 Task: Create a sub task Release to Production / Go Live for the task  Implement a new cloud-based business intelligence system for a company in the project AutoEngine , assign it to team member softage.3@softage.net and update the status of the sub task to  Off Track , set the priority of the sub task to High
Action: Mouse moved to (667, 385)
Screenshot: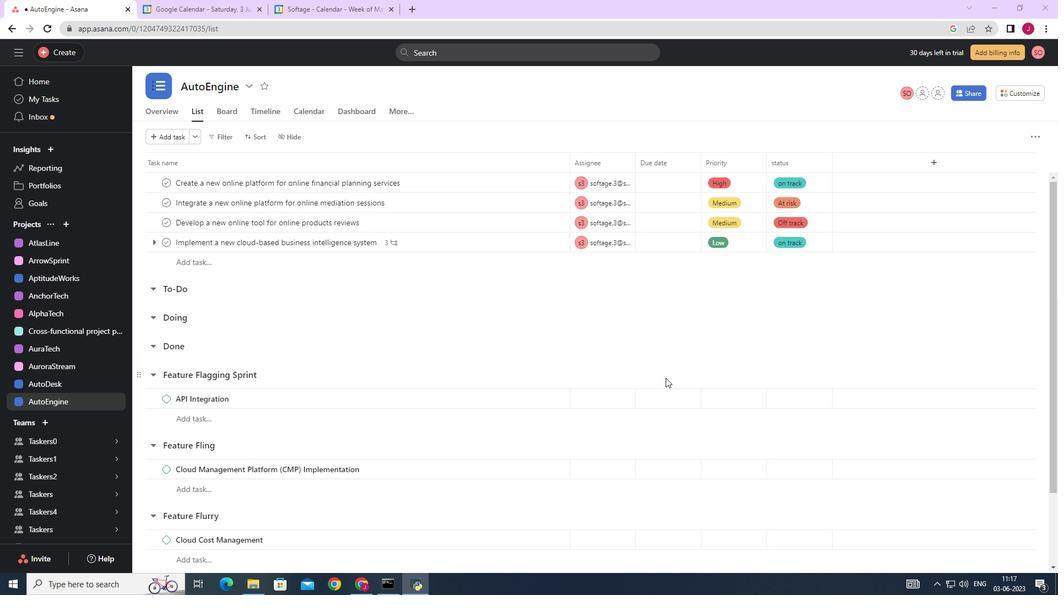 
Action: Mouse scrolled (667, 384) with delta (0, 0)
Screenshot: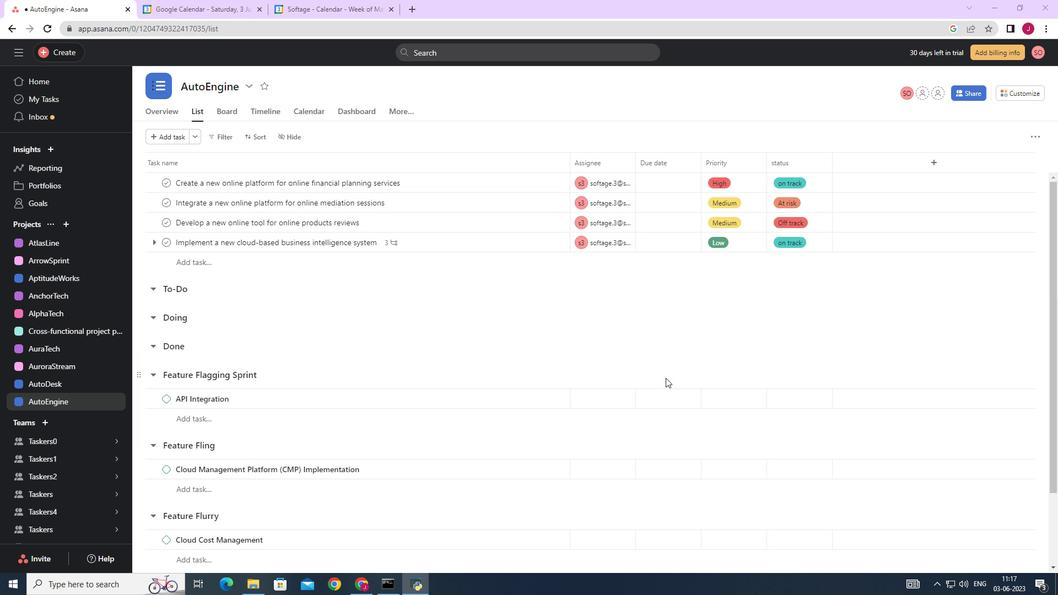 
Action: Mouse scrolled (667, 384) with delta (0, 0)
Screenshot: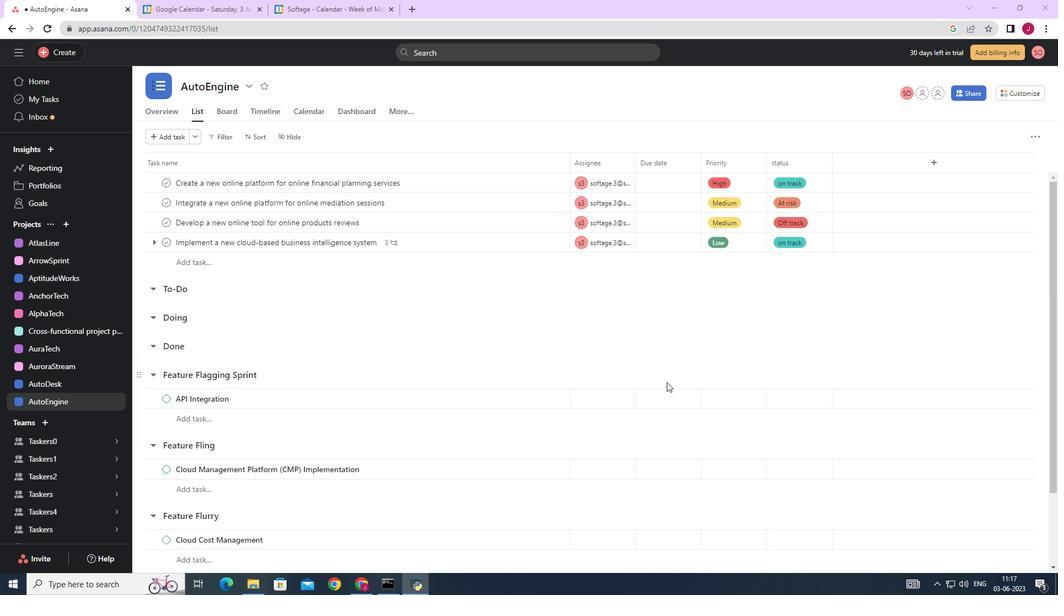 
Action: Mouse moved to (667, 385)
Screenshot: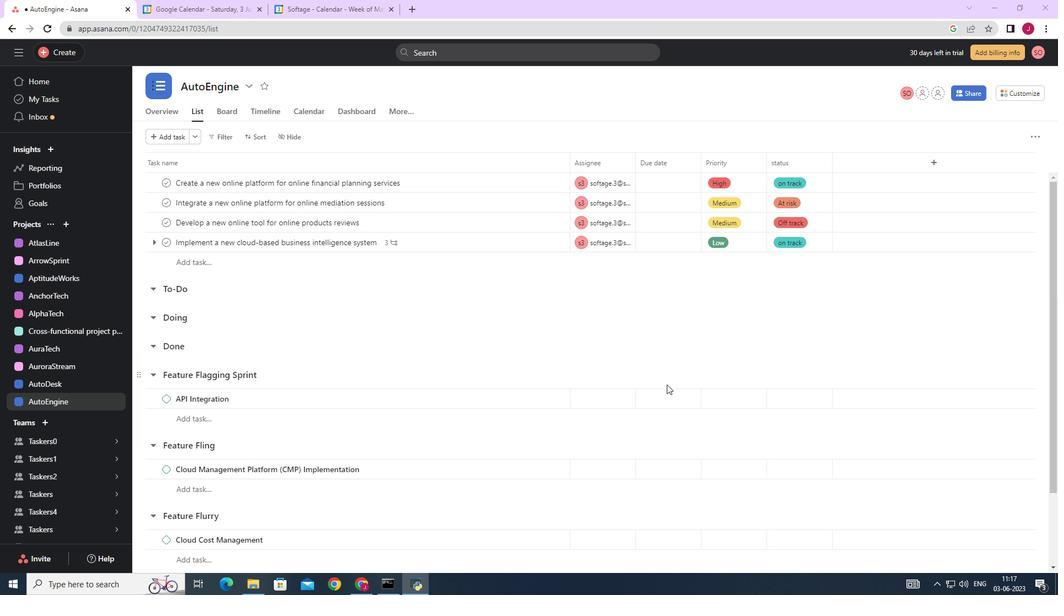 
Action: Mouse scrolled (667, 384) with delta (0, 0)
Screenshot: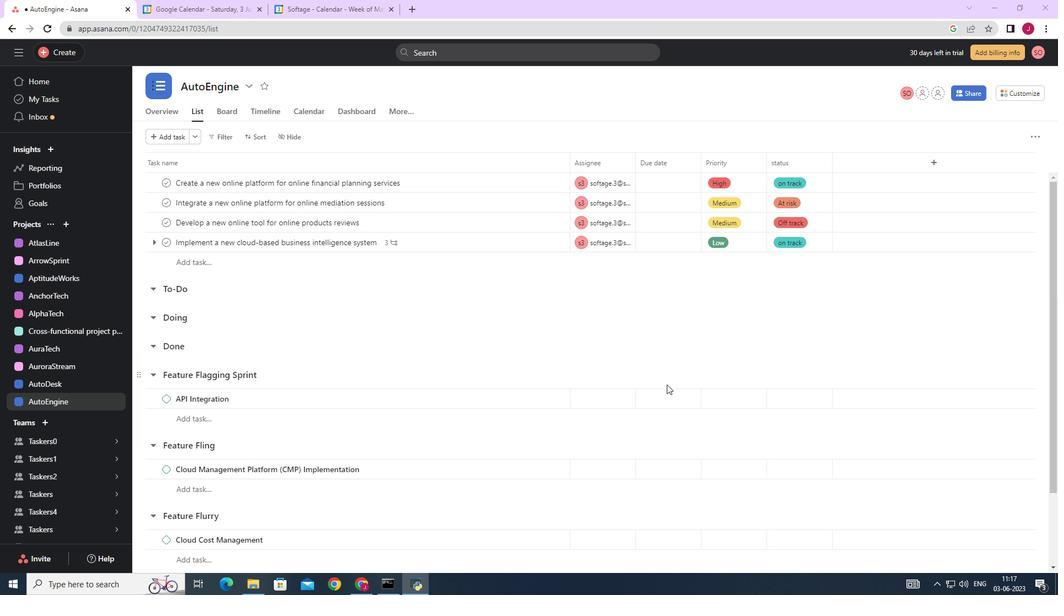 
Action: Mouse moved to (667, 386)
Screenshot: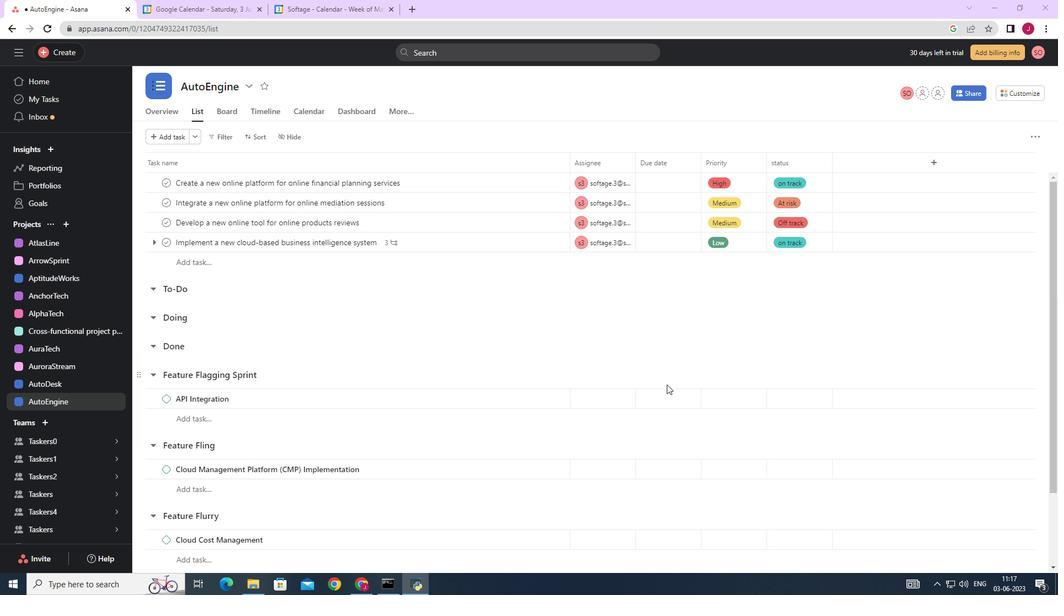
Action: Mouse scrolled (667, 384) with delta (0, 0)
Screenshot: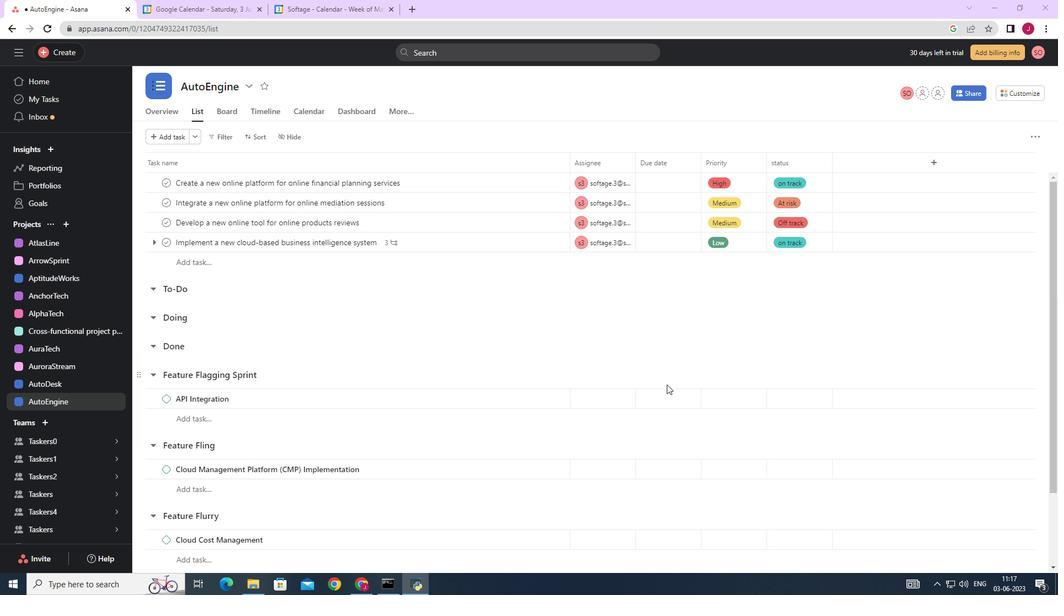 
Action: Mouse moved to (664, 388)
Screenshot: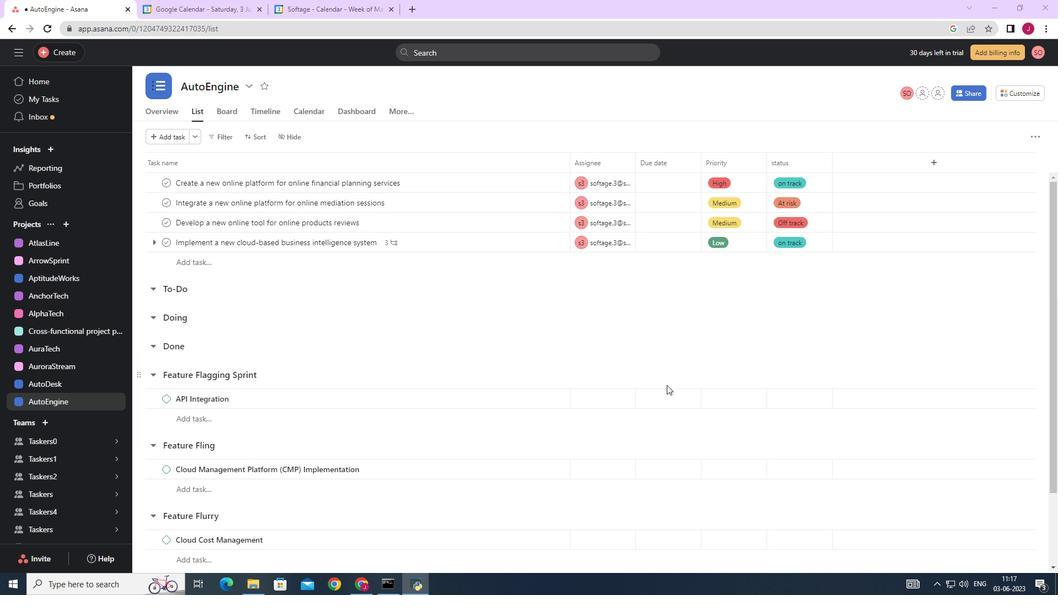 
Action: Mouse scrolled (667, 384) with delta (0, 0)
Screenshot: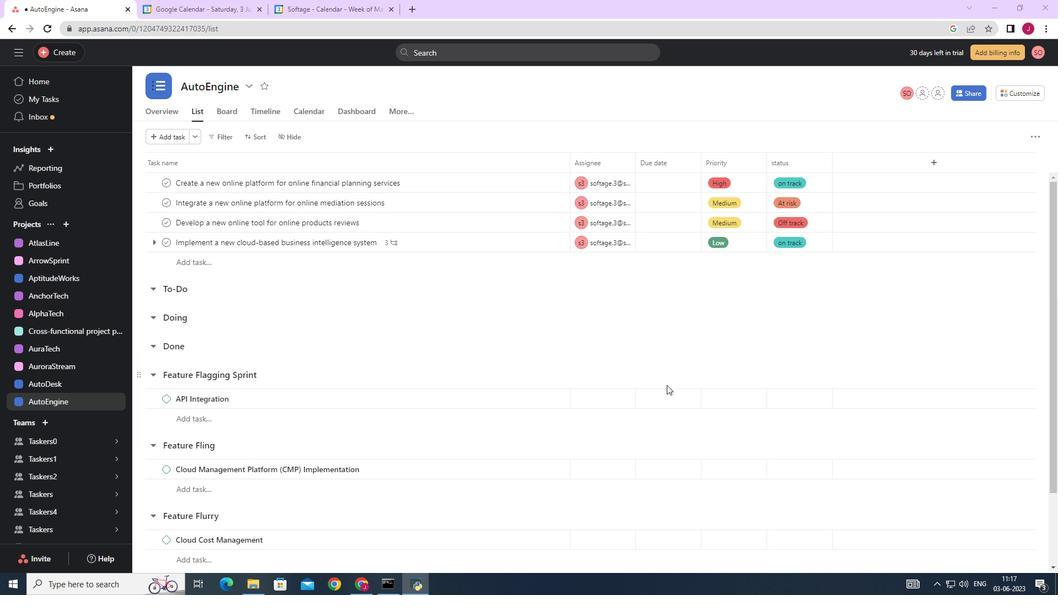 
Action: Mouse moved to (662, 389)
Screenshot: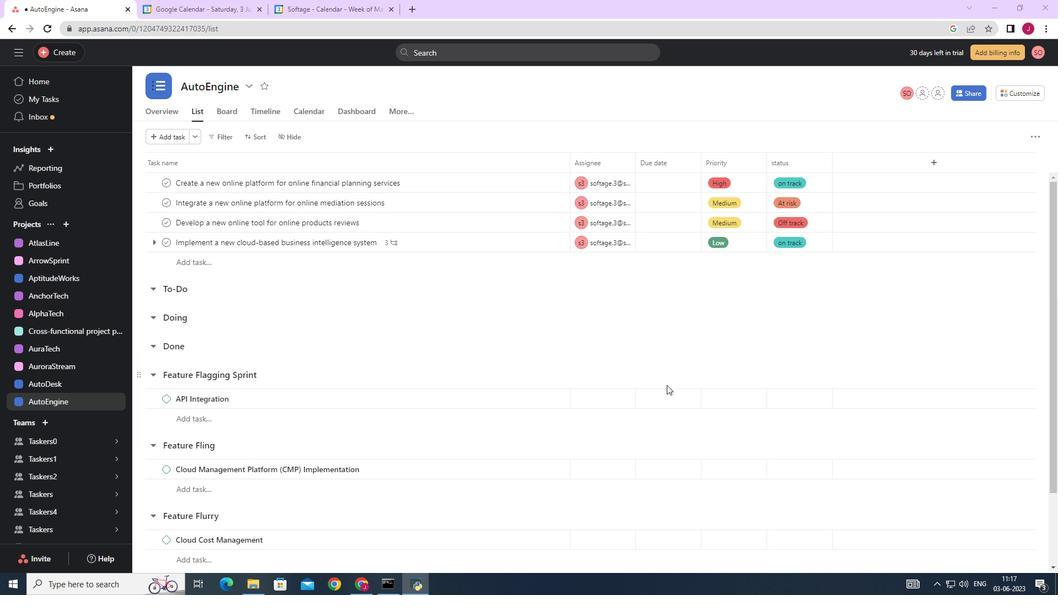 
Action: Mouse scrolled (667, 385) with delta (0, 0)
Screenshot: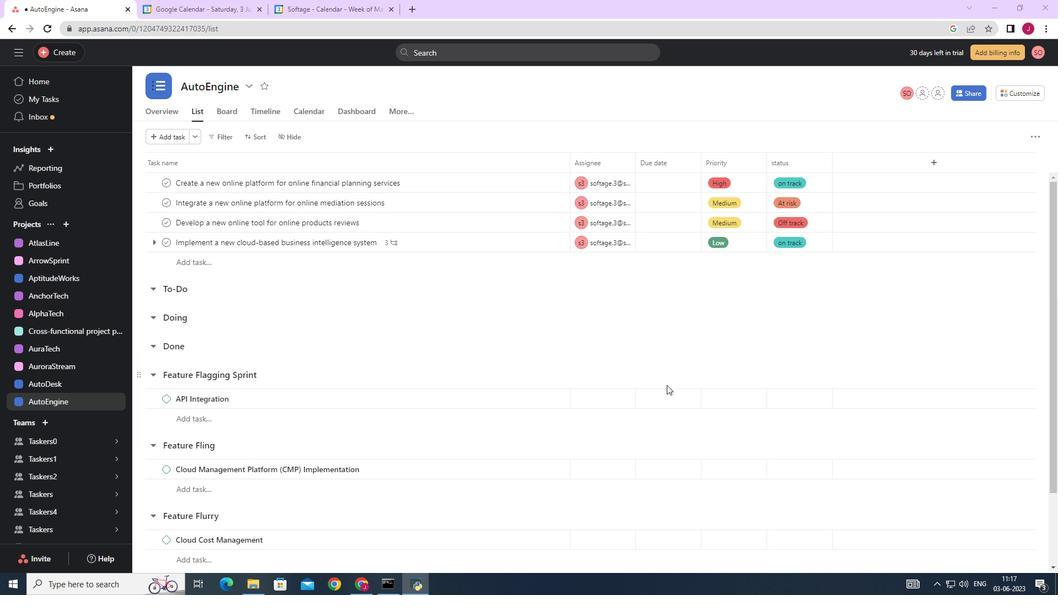 
Action: Mouse moved to (627, 403)
Screenshot: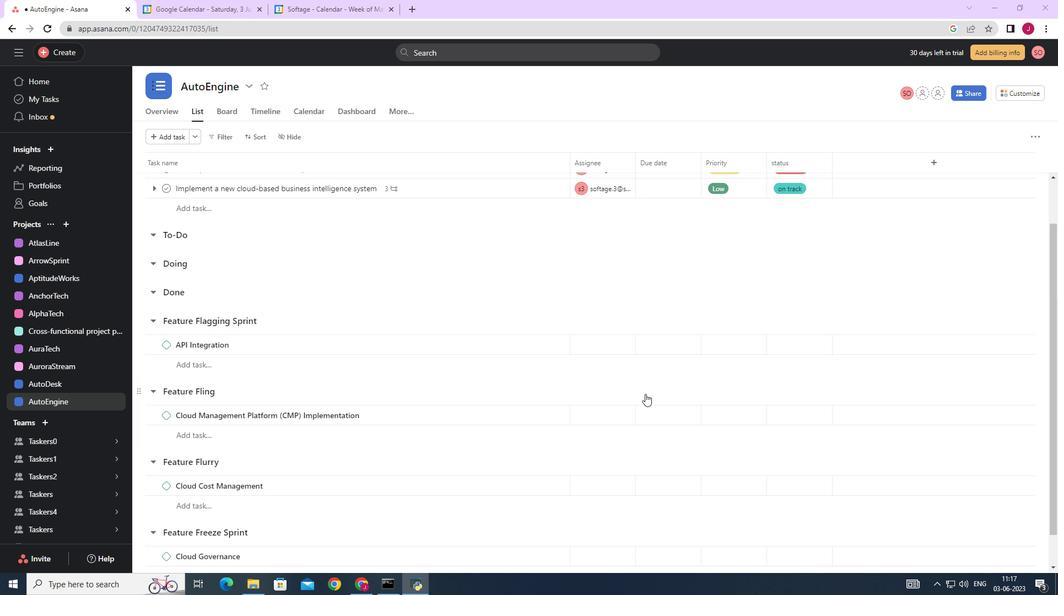 
Action: Mouse scrolled (627, 402) with delta (0, 0)
Screenshot: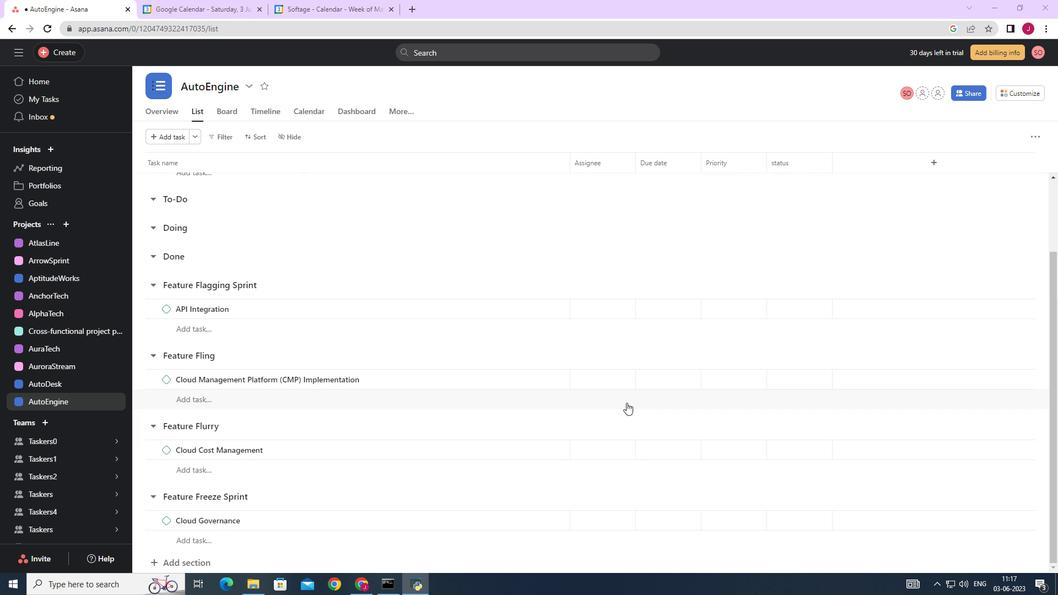 
Action: Mouse scrolled (627, 402) with delta (0, 0)
Screenshot: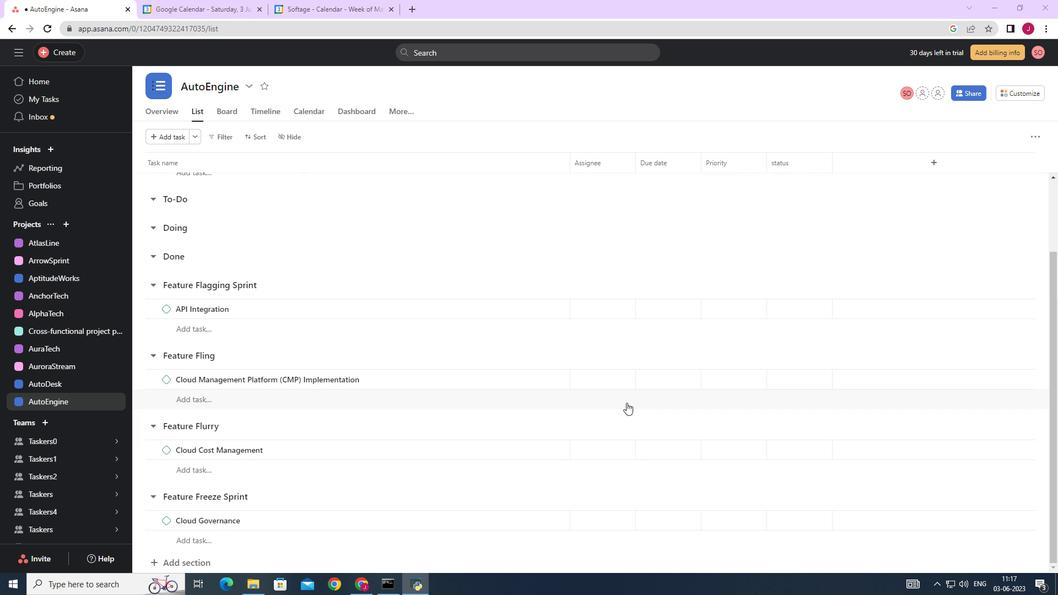 
Action: Mouse scrolled (627, 402) with delta (0, 0)
Screenshot: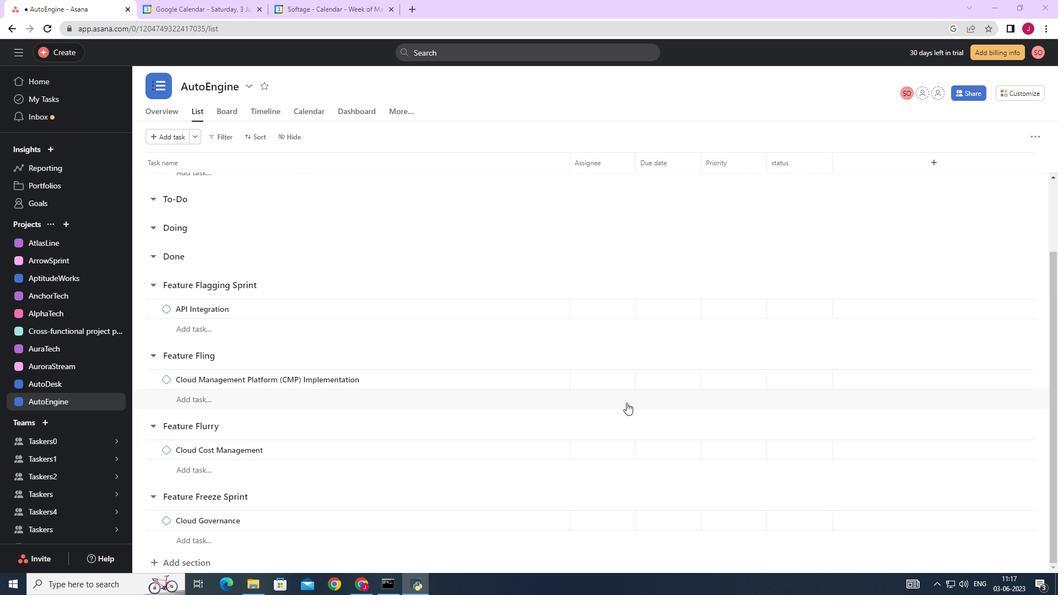 
Action: Mouse scrolled (627, 402) with delta (0, 0)
Screenshot: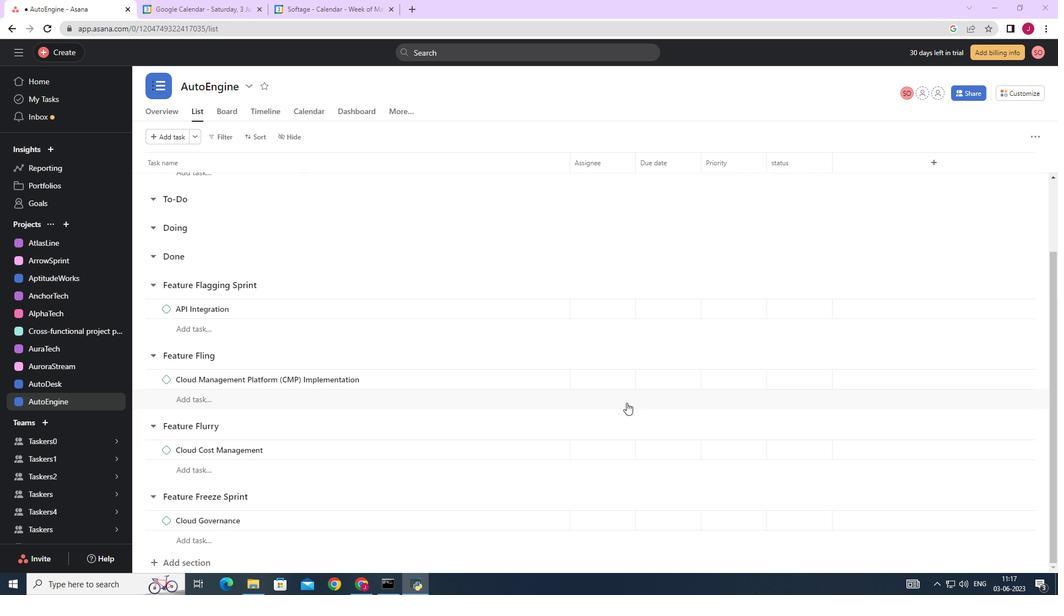 
Action: Mouse scrolled (627, 402) with delta (0, 0)
Screenshot: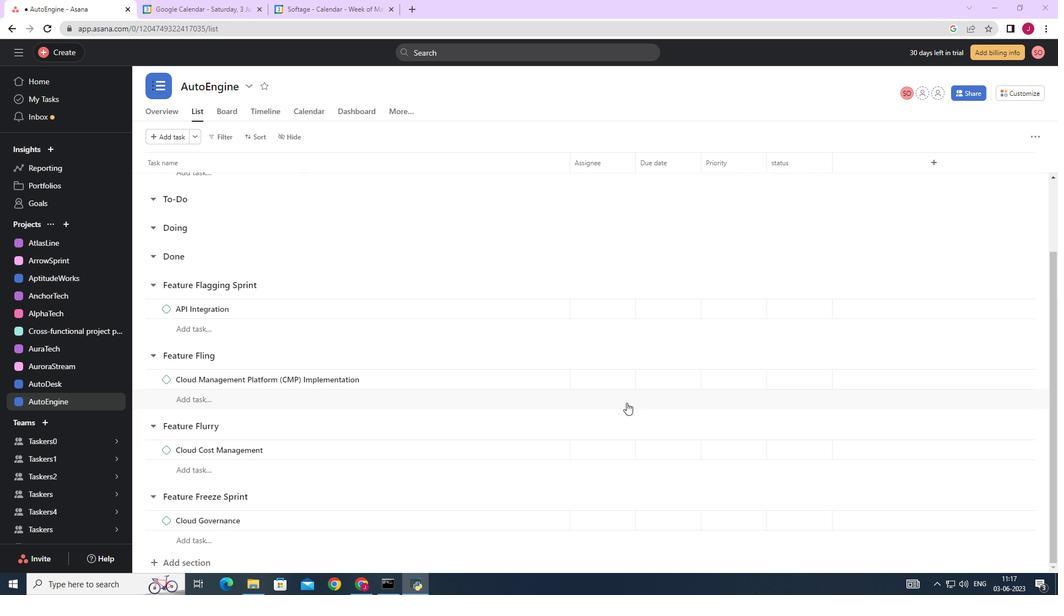 
Action: Mouse moved to (626, 403)
Screenshot: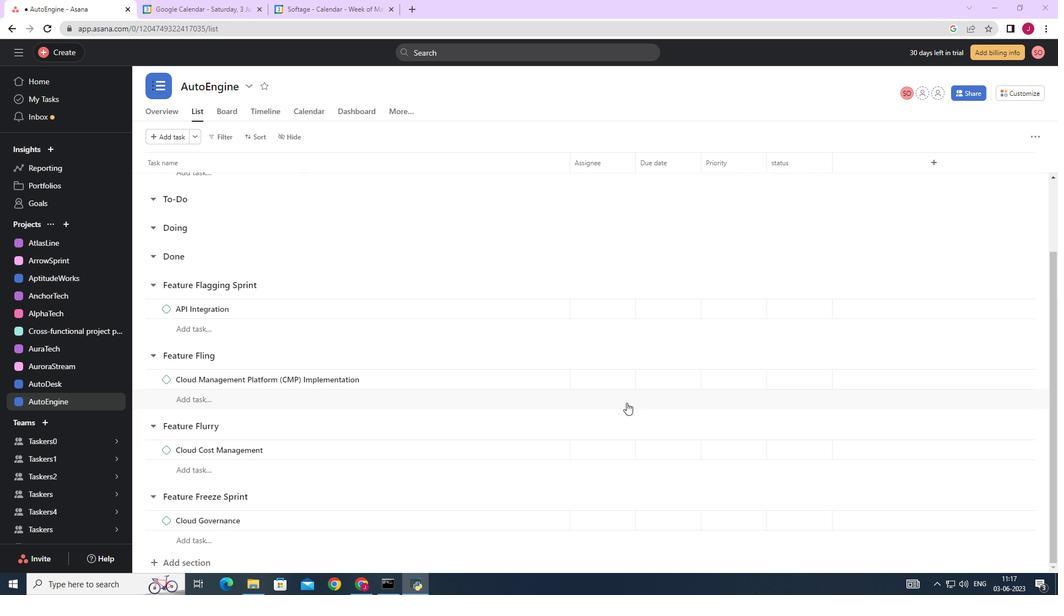 
Action: Mouse scrolled (626, 402) with delta (0, 0)
Screenshot: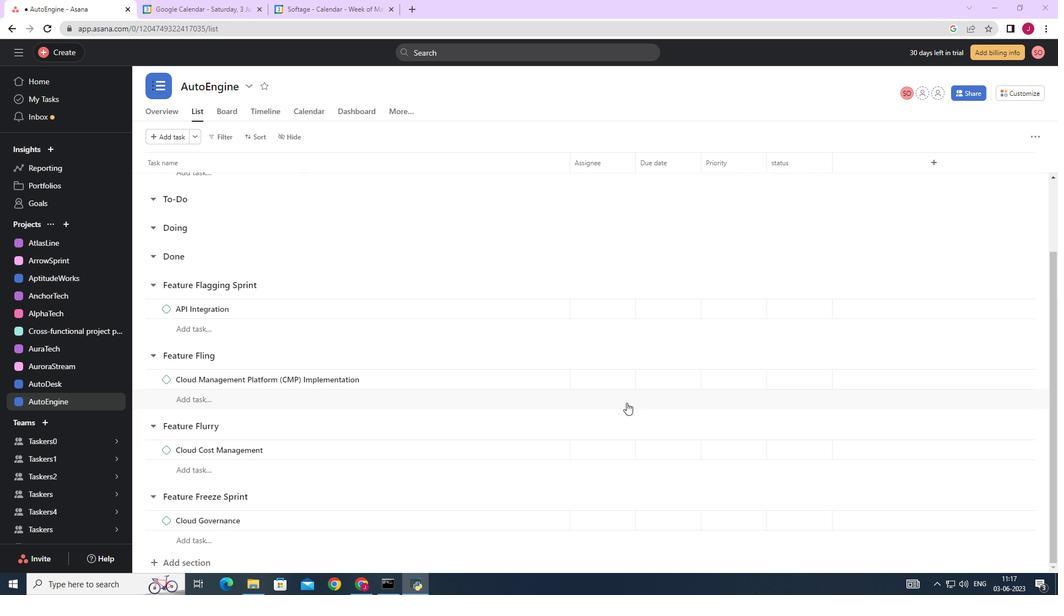 
Action: Mouse moved to (577, 430)
Screenshot: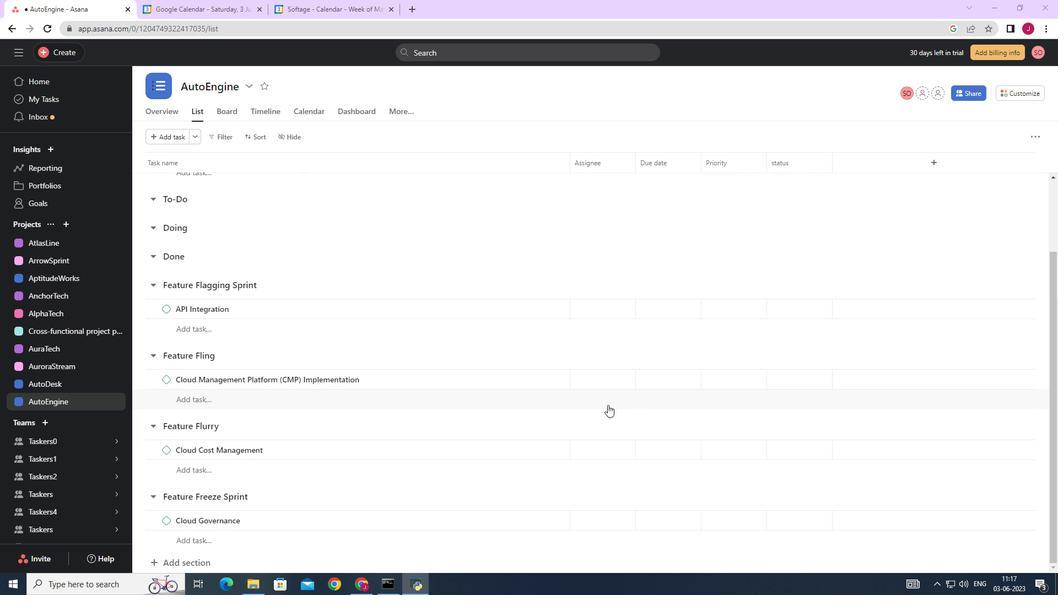 
Action: Mouse scrolled (577, 430) with delta (0, 0)
Screenshot: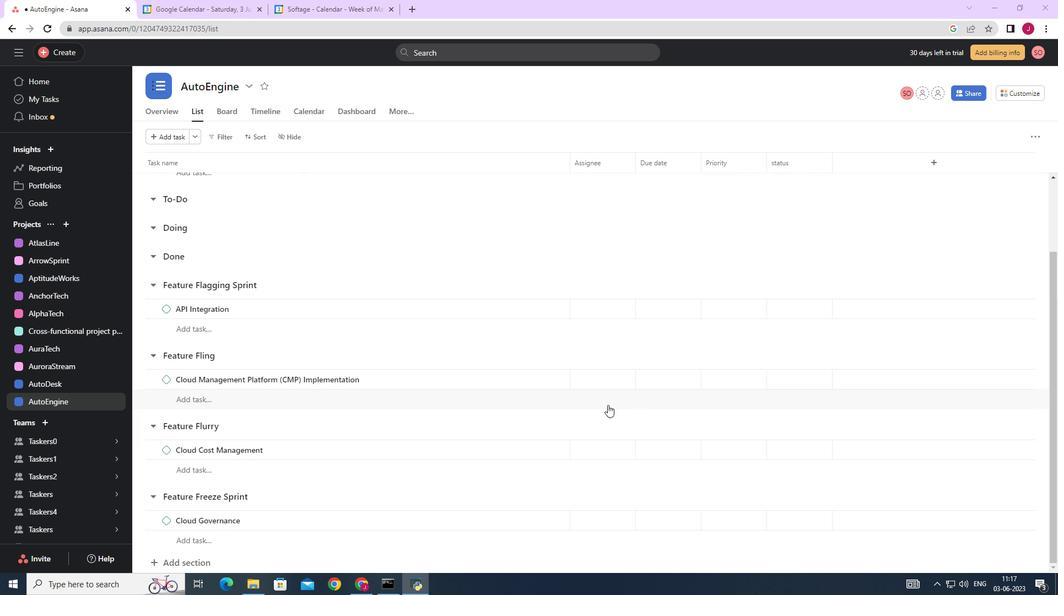 
Action: Mouse scrolled (577, 430) with delta (0, 0)
Screenshot: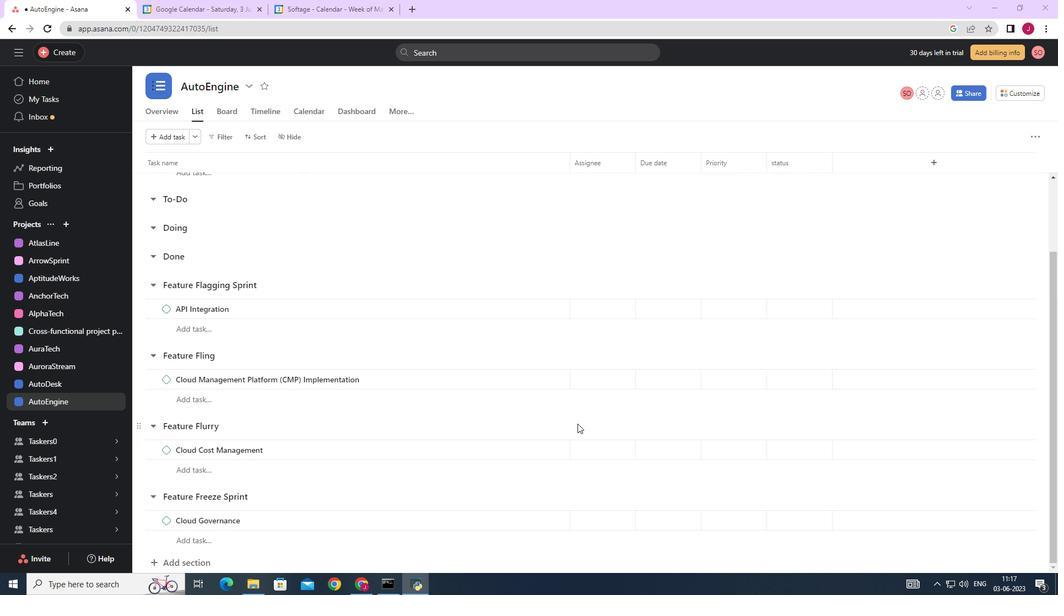 
Action: Mouse scrolled (577, 430) with delta (0, 0)
Screenshot: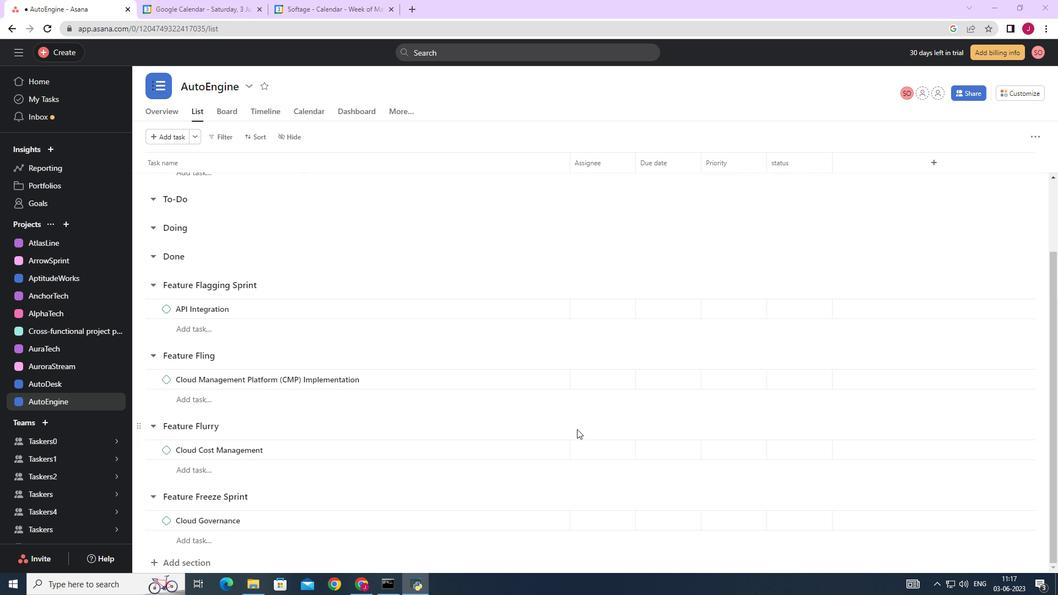 
Action: Mouse scrolled (577, 430) with delta (0, 0)
Screenshot: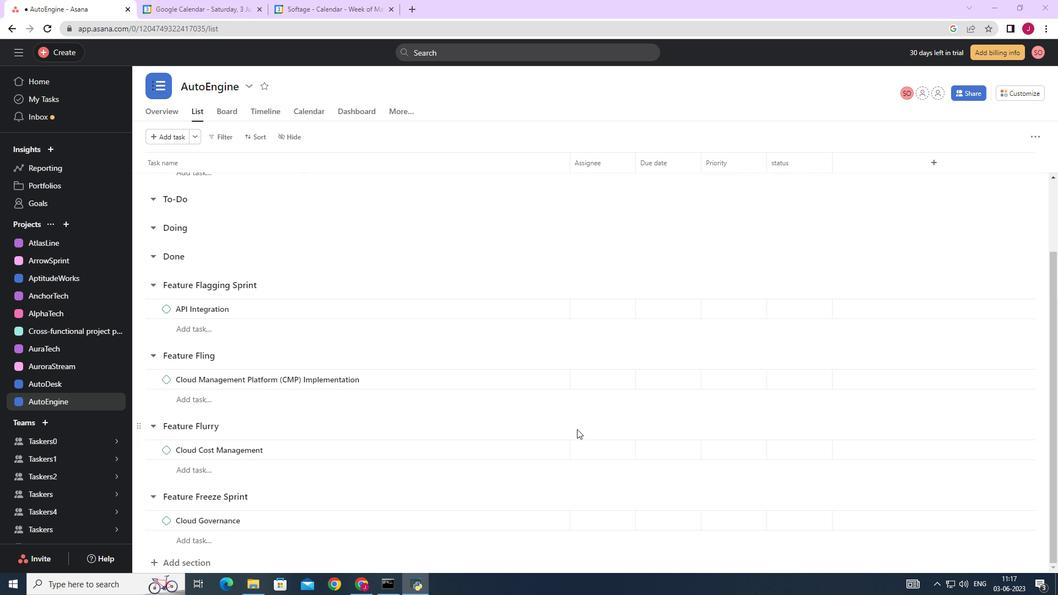 
Action: Mouse moved to (583, 402)
Screenshot: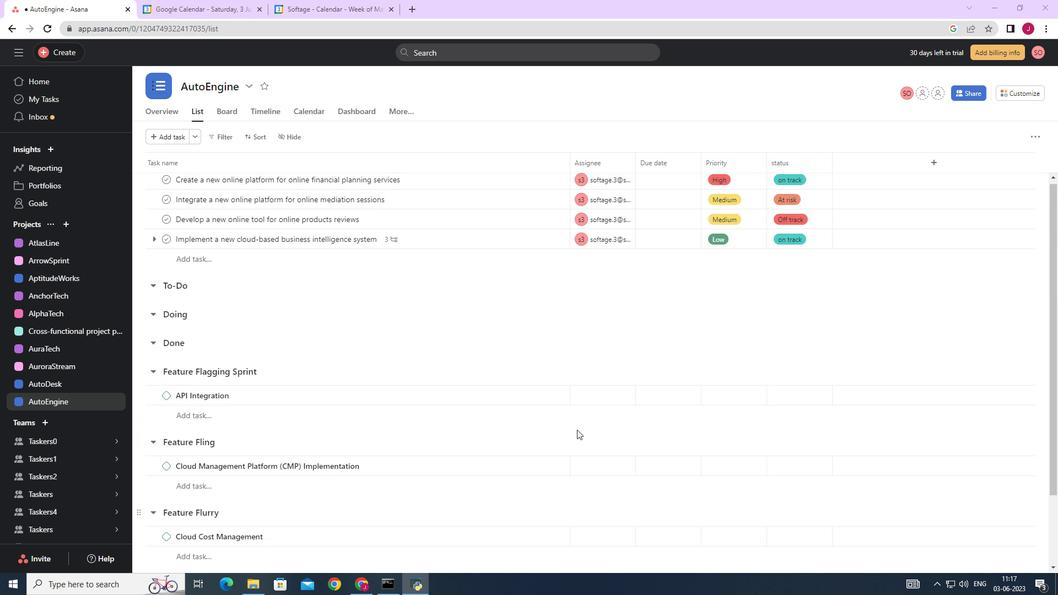 
Action: Mouse scrolled (583, 401) with delta (0, 0)
Screenshot: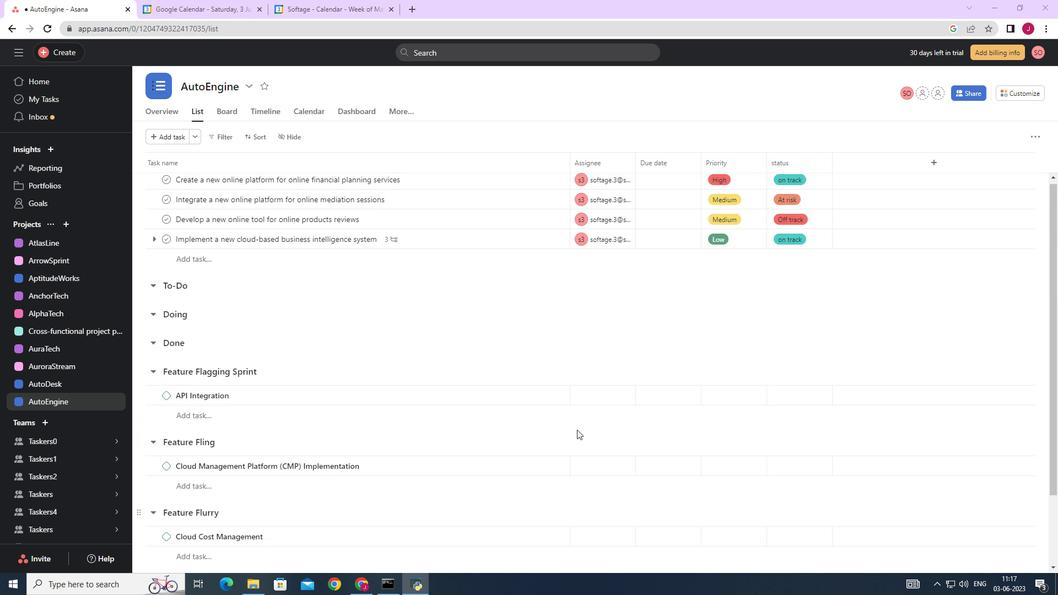 
Action: Mouse scrolled (583, 401) with delta (0, 0)
Screenshot: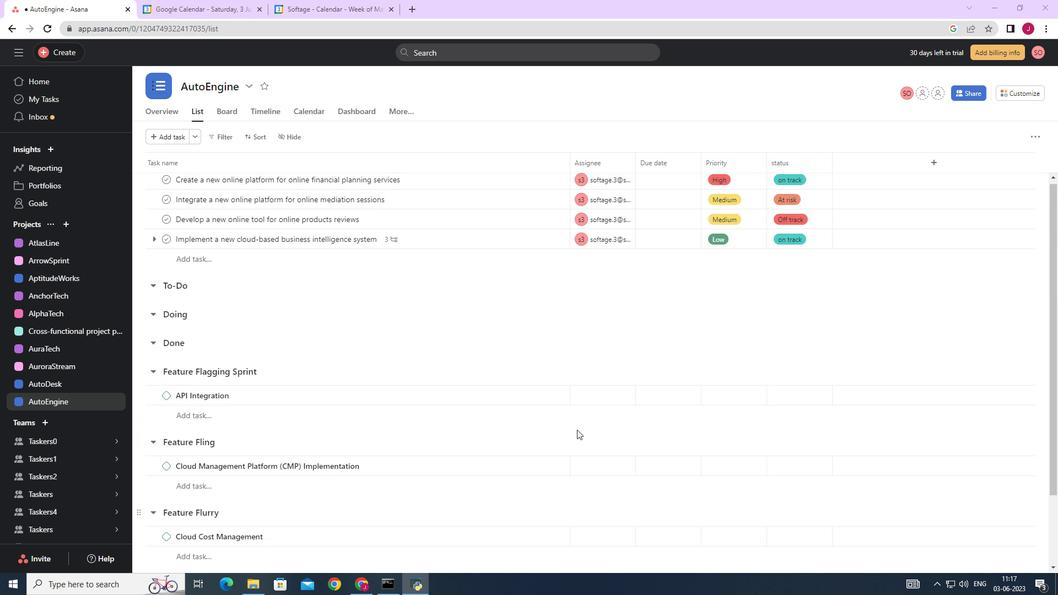 
Action: Mouse scrolled (583, 401) with delta (0, 0)
Screenshot: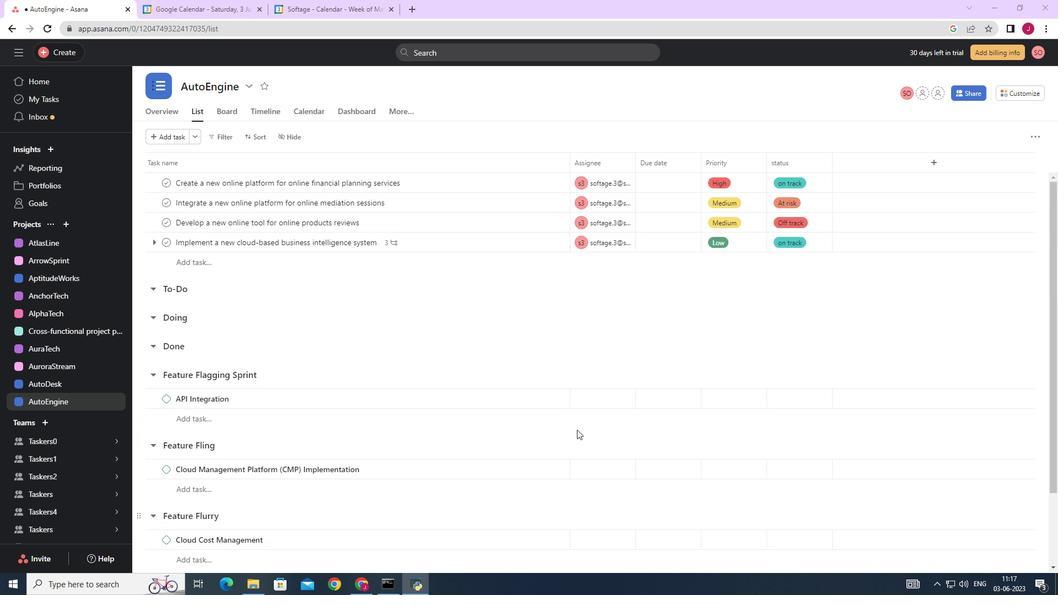 
Action: Mouse moved to (583, 401)
Screenshot: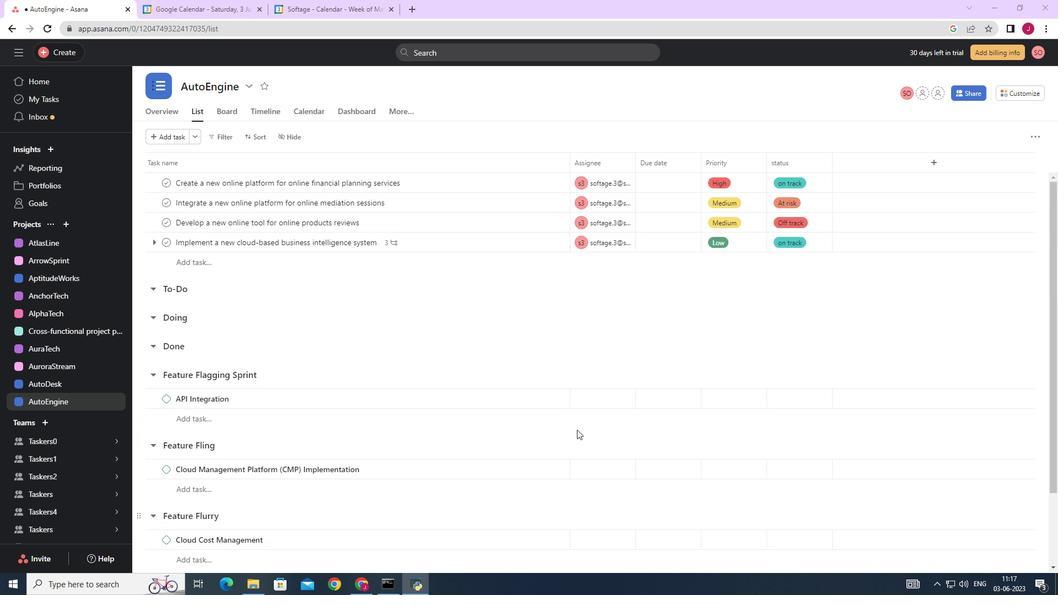 
Action: Mouse scrolled (583, 400) with delta (0, 0)
Screenshot: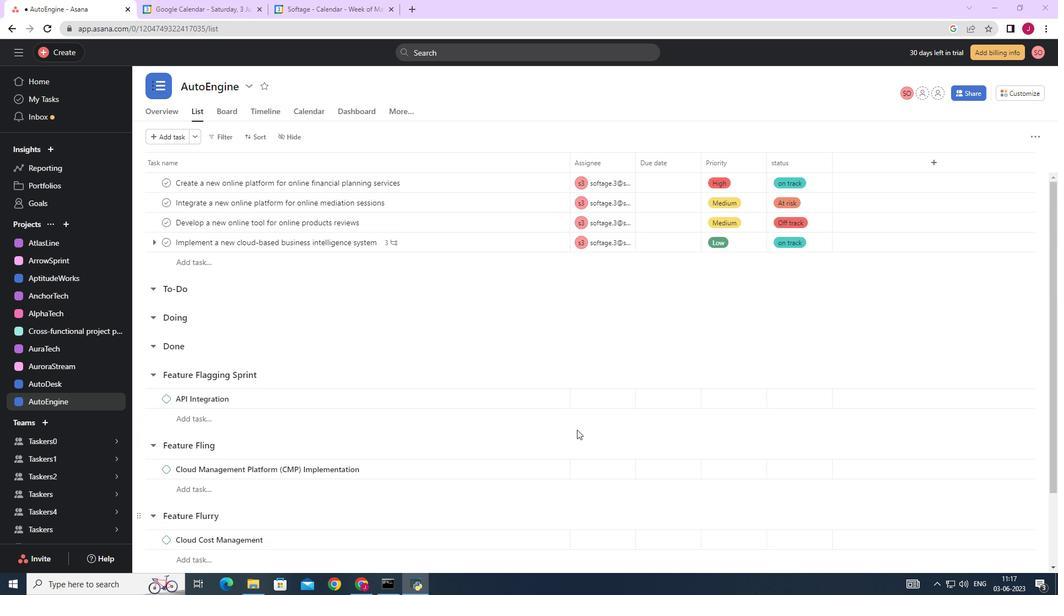 
Action: Mouse scrolled (583, 402) with delta (0, 0)
Screenshot: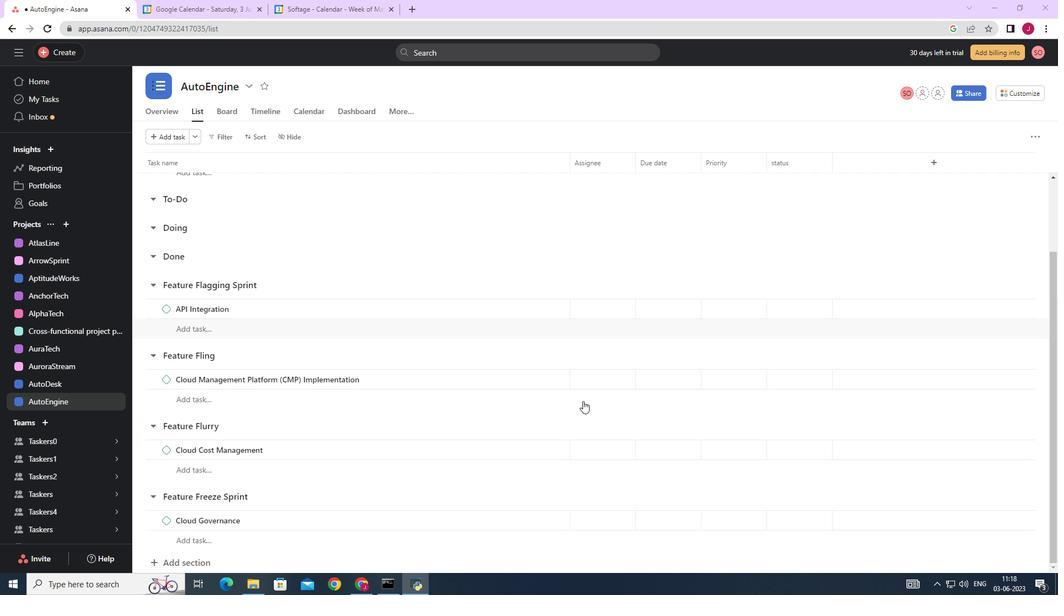 
Action: Mouse scrolled (583, 402) with delta (0, 0)
Screenshot: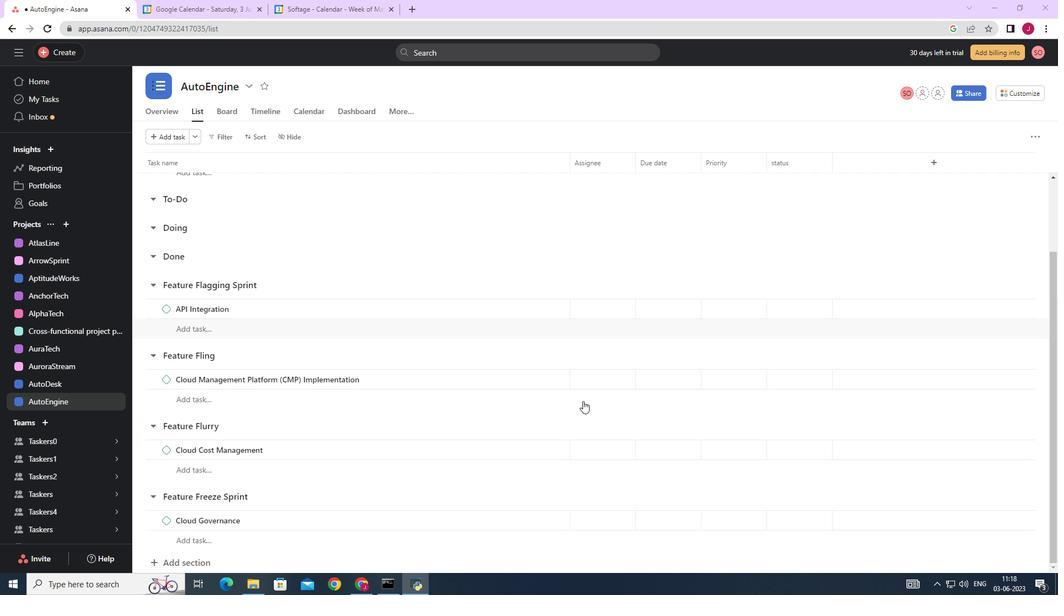 
Action: Mouse scrolled (583, 402) with delta (0, 0)
Screenshot: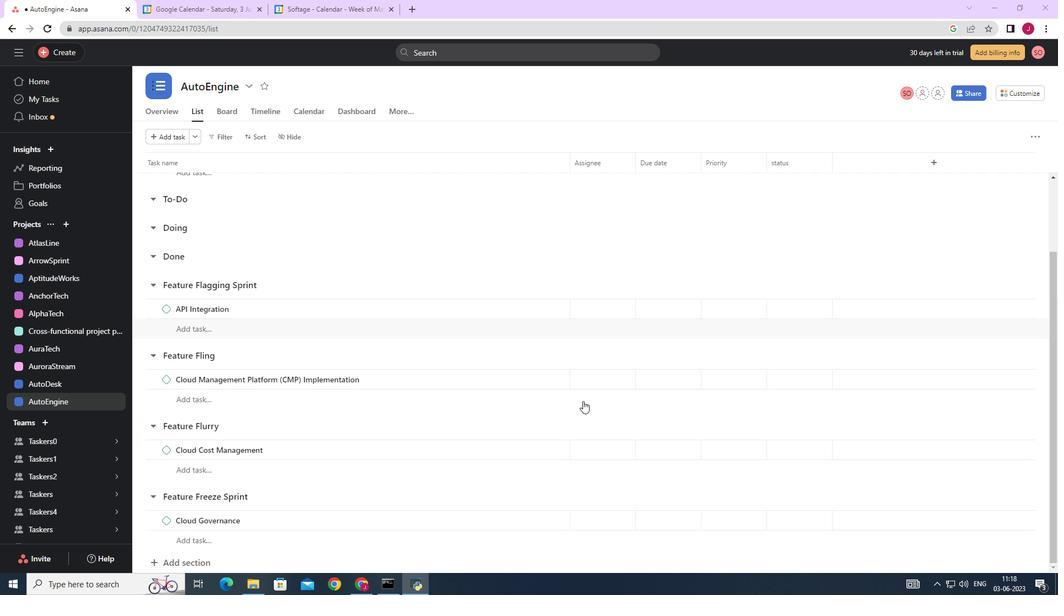 
Action: Mouse scrolled (583, 400) with delta (0, 0)
Screenshot: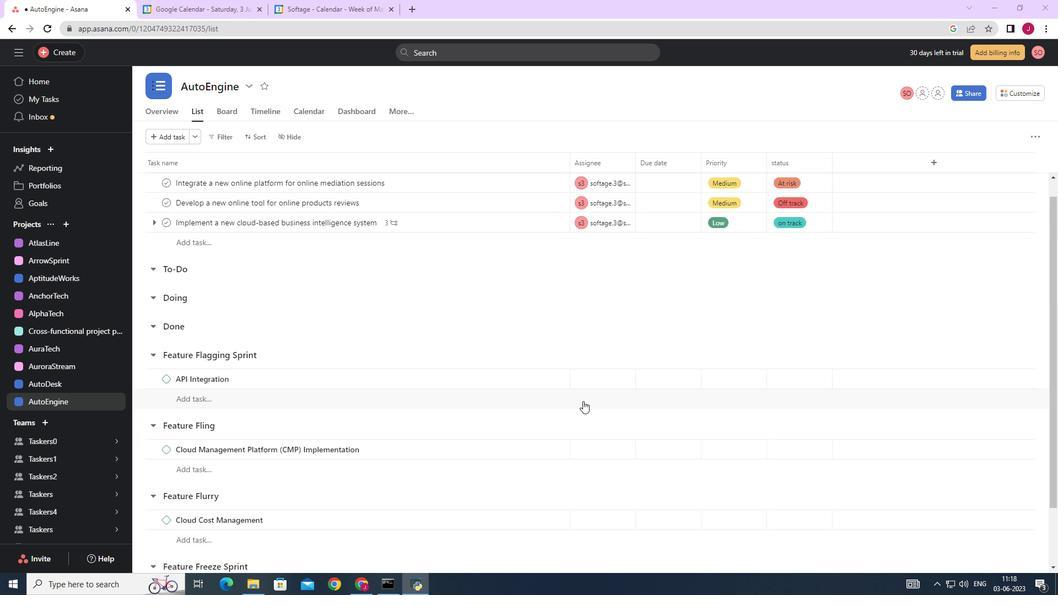 
Action: Mouse scrolled (583, 400) with delta (0, 0)
Screenshot: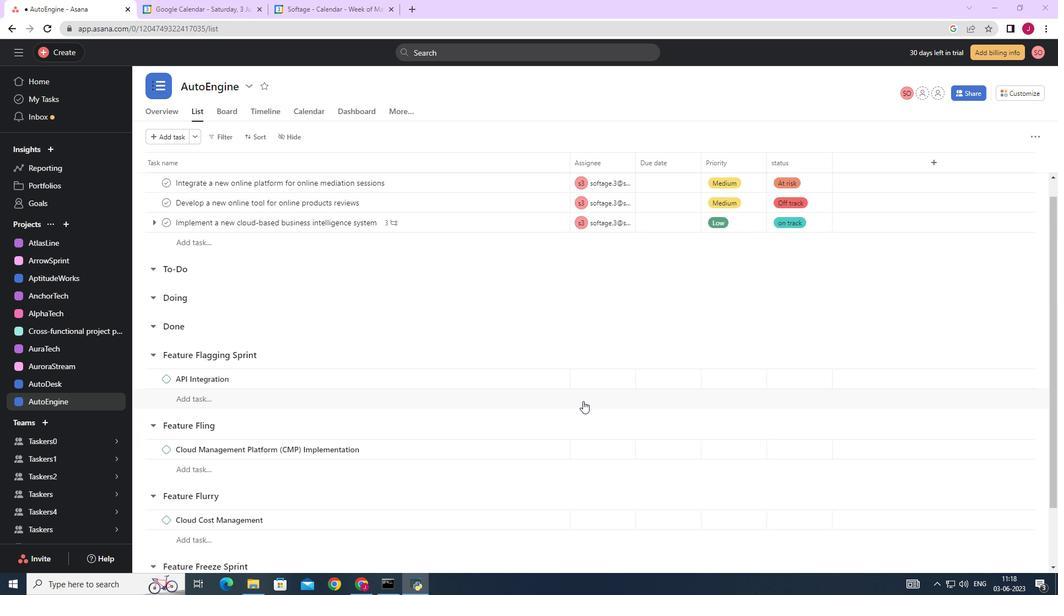
Action: Mouse scrolled (583, 400) with delta (0, 0)
Screenshot: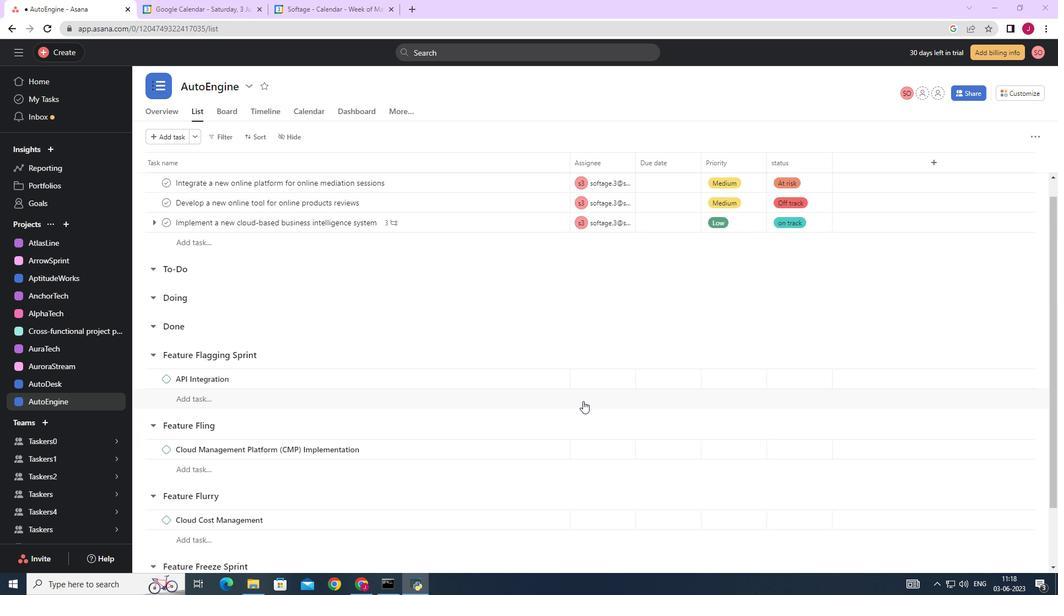 
Action: Mouse scrolled (583, 400) with delta (0, 0)
Screenshot: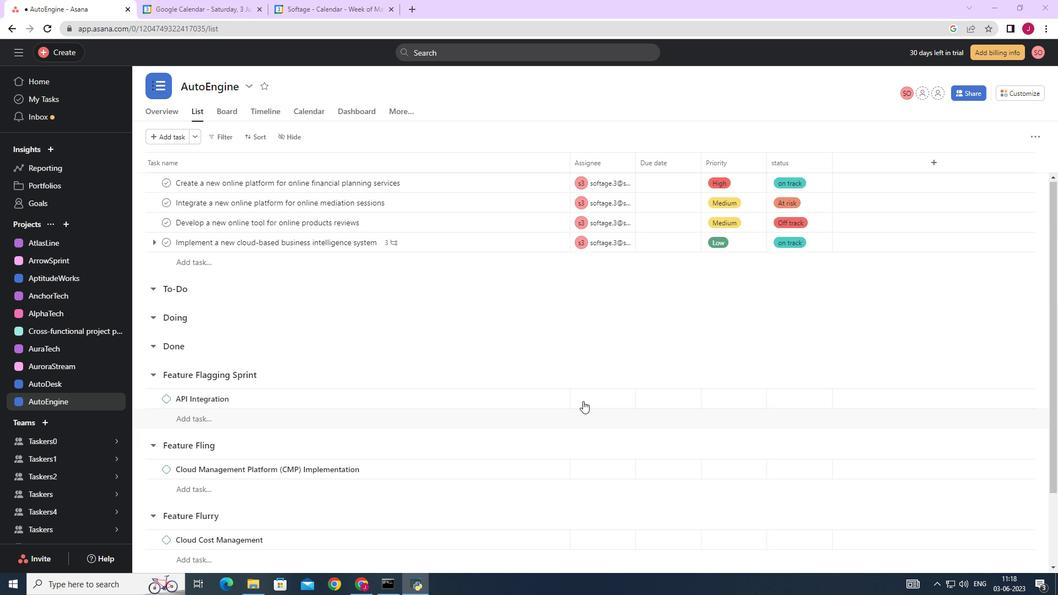 
Action: Mouse scrolled (583, 400) with delta (0, 0)
Screenshot: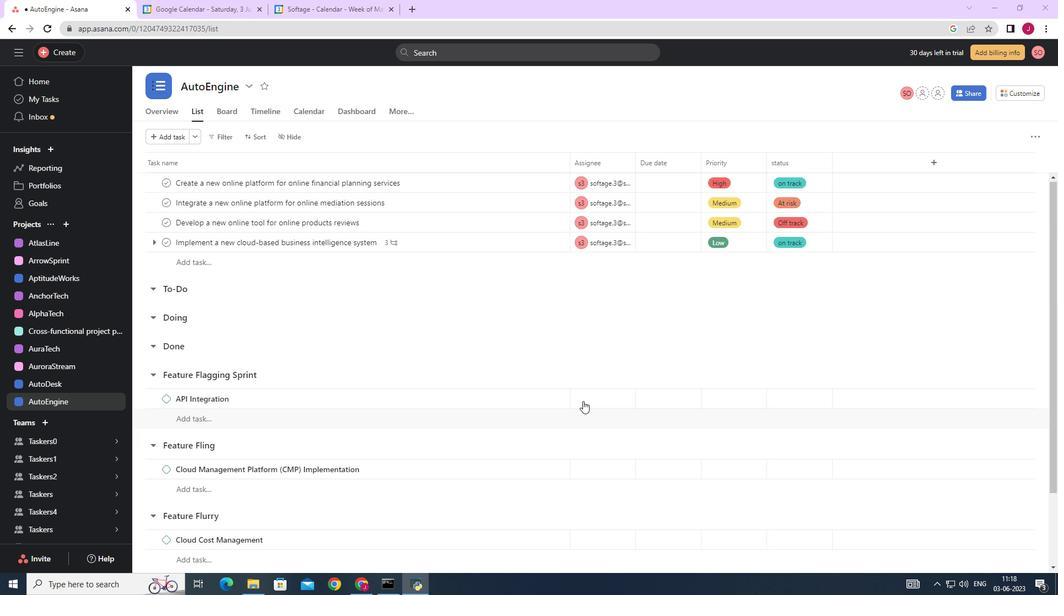 
Action: Mouse moved to (357, 390)
Screenshot: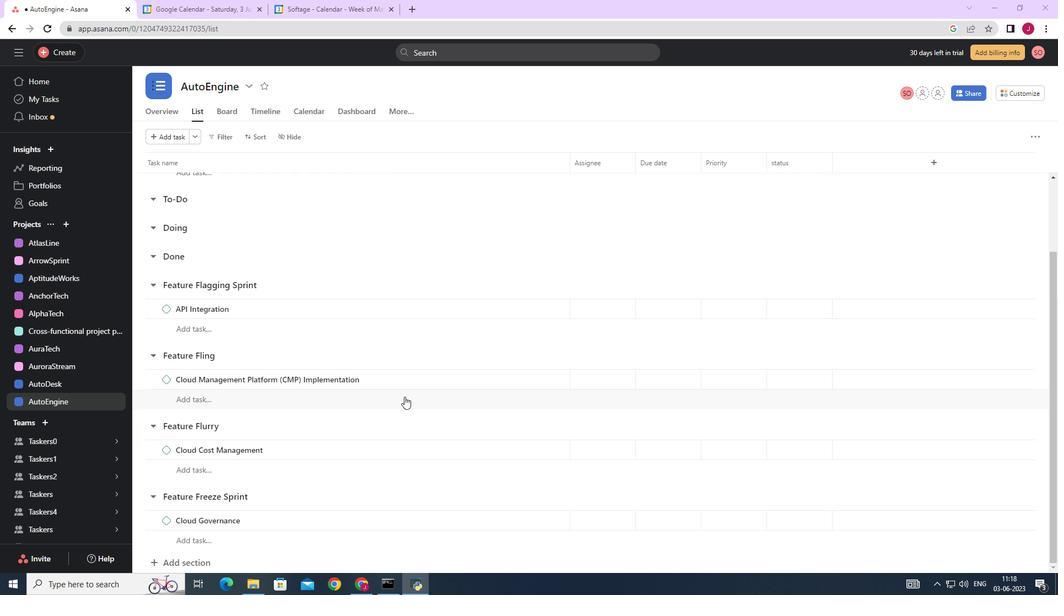
Action: Mouse scrolled (357, 391) with delta (0, 0)
Screenshot: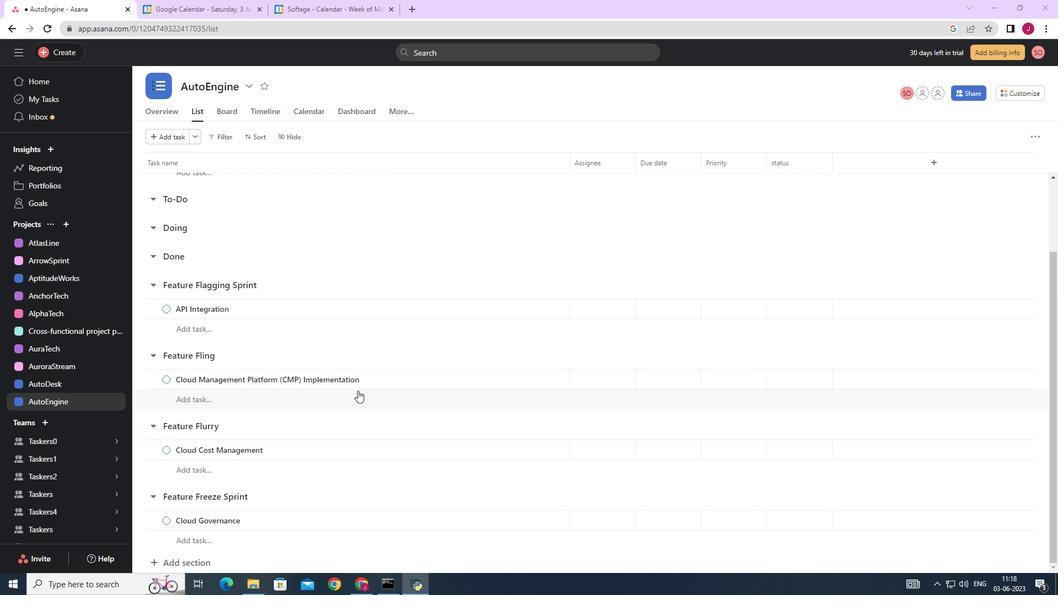 
Action: Mouse scrolled (357, 391) with delta (0, 0)
Screenshot: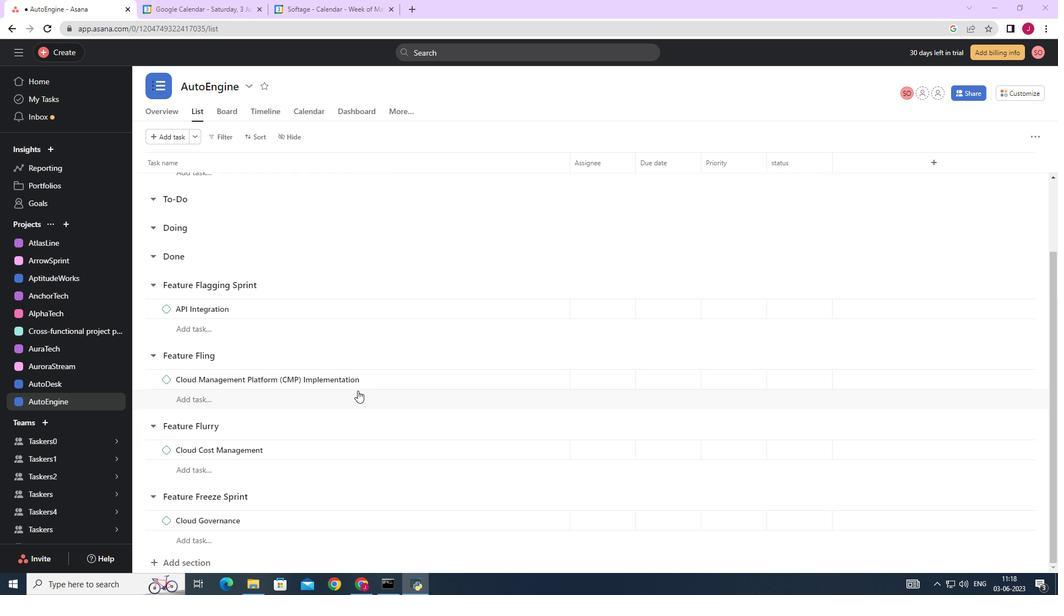 
Action: Mouse moved to (510, 244)
Screenshot: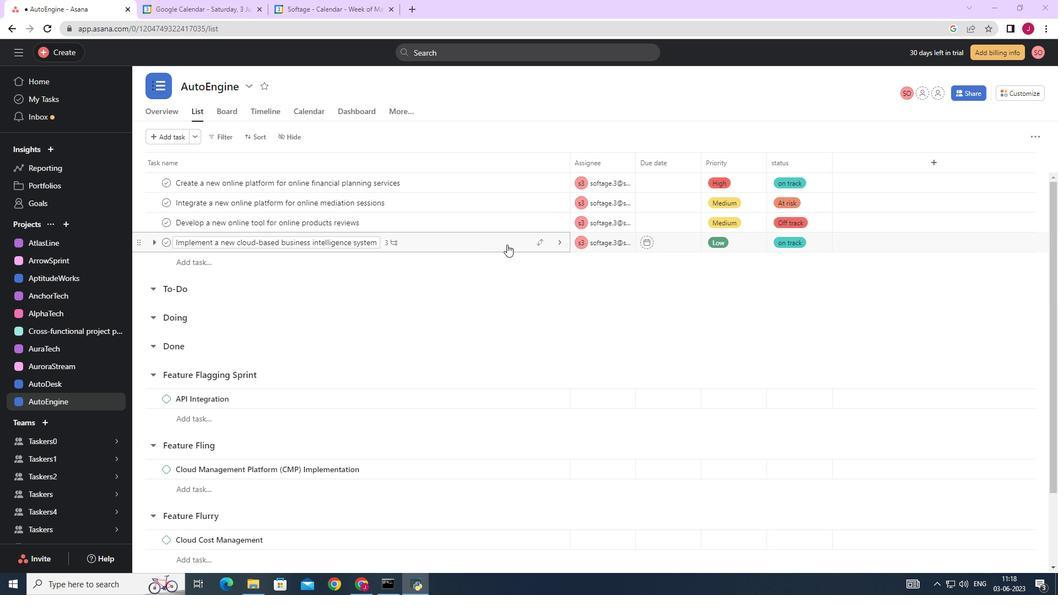 
Action: Mouse pressed left at (510, 244)
Screenshot: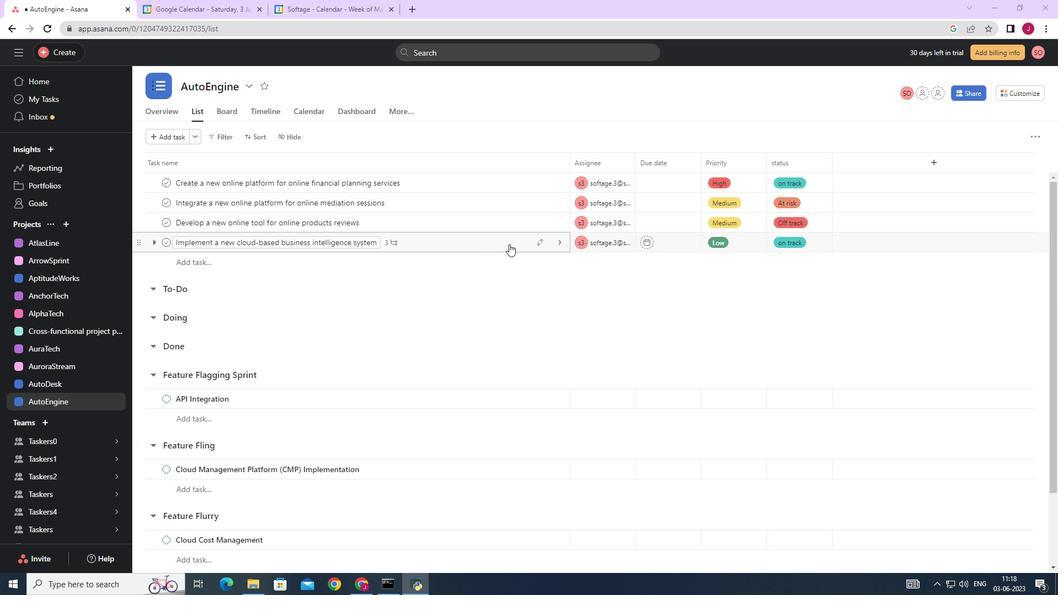 
Action: Mouse moved to (856, 389)
Screenshot: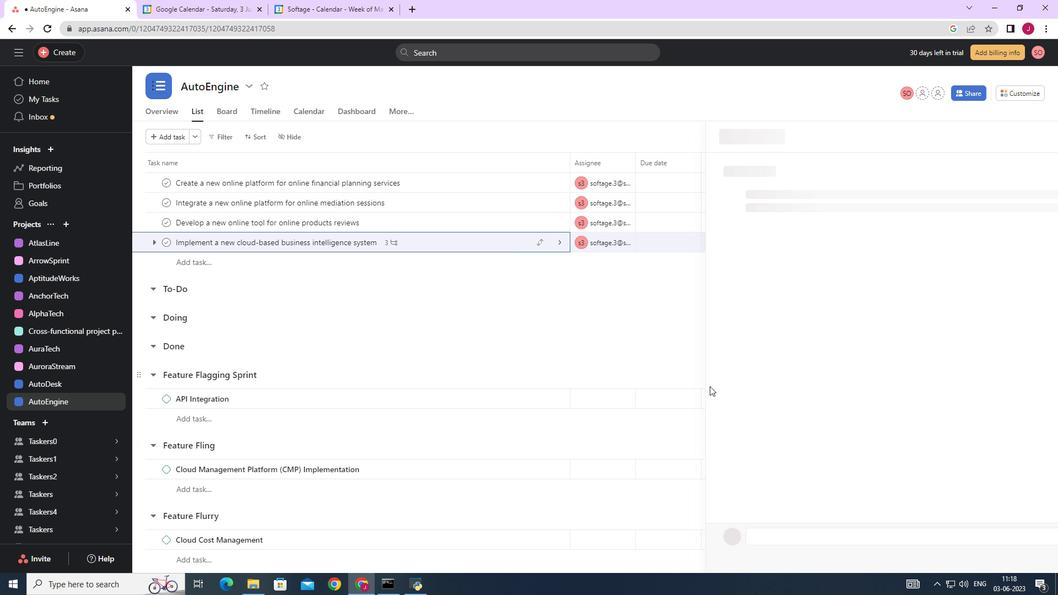 
Action: Mouse scrolled (856, 388) with delta (0, 0)
Screenshot: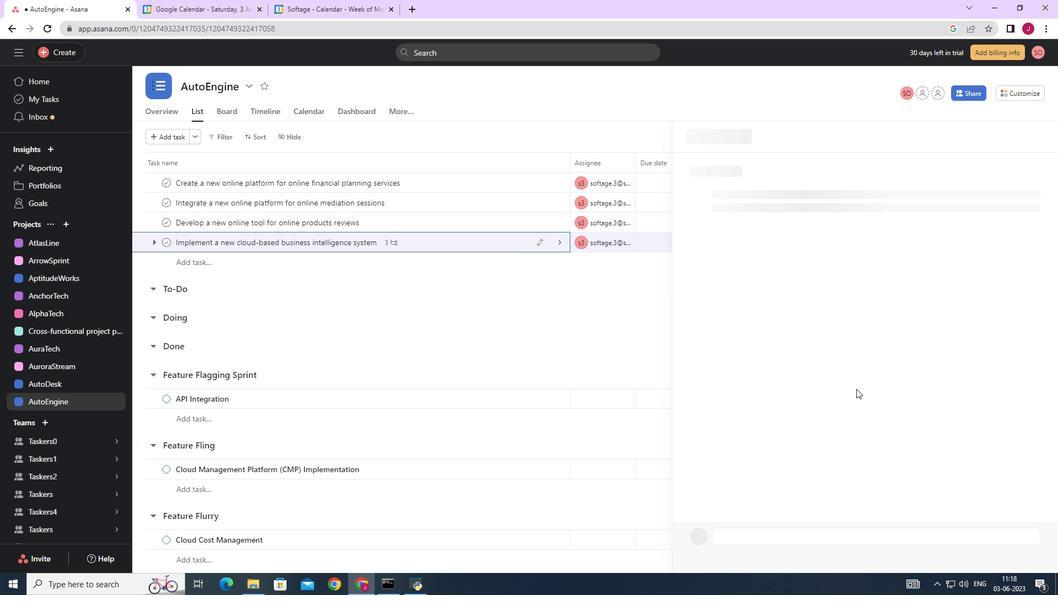 
Action: Mouse scrolled (856, 388) with delta (0, 0)
Screenshot: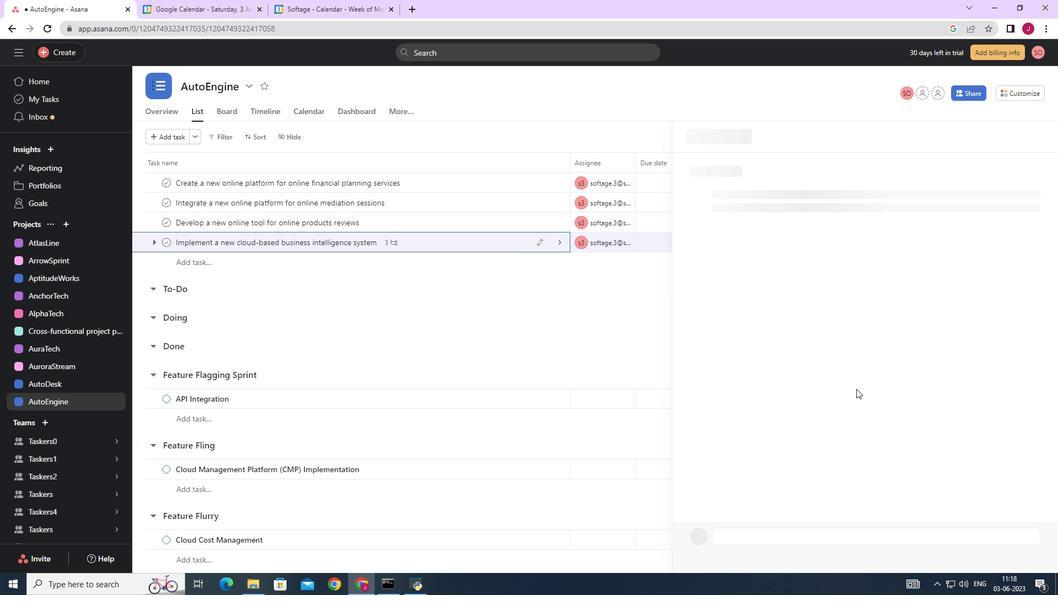 
Action: Mouse scrolled (856, 388) with delta (0, 0)
Screenshot: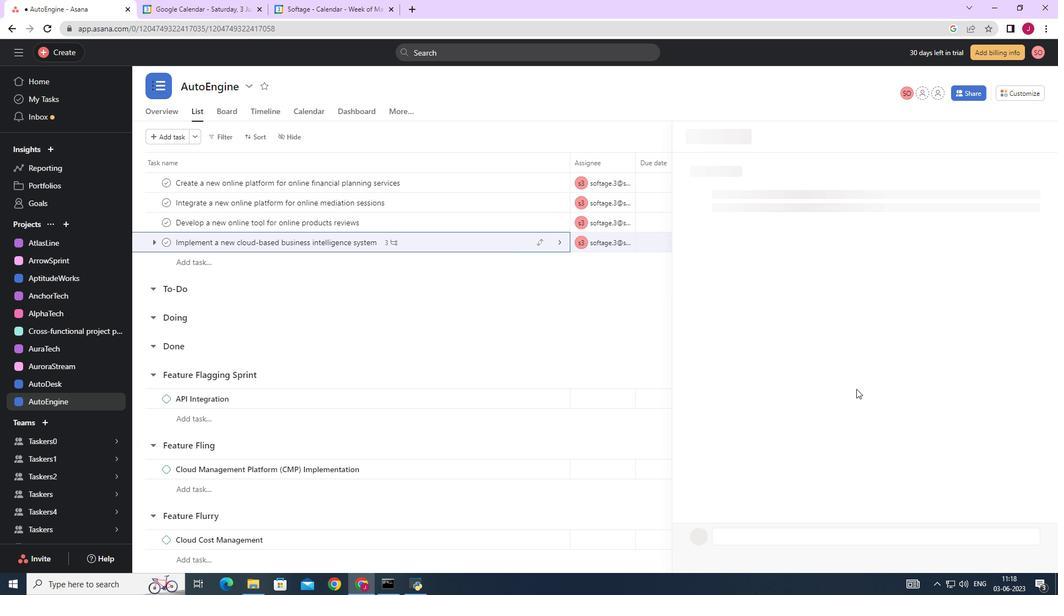 
Action: Mouse scrolled (856, 388) with delta (0, 0)
Screenshot: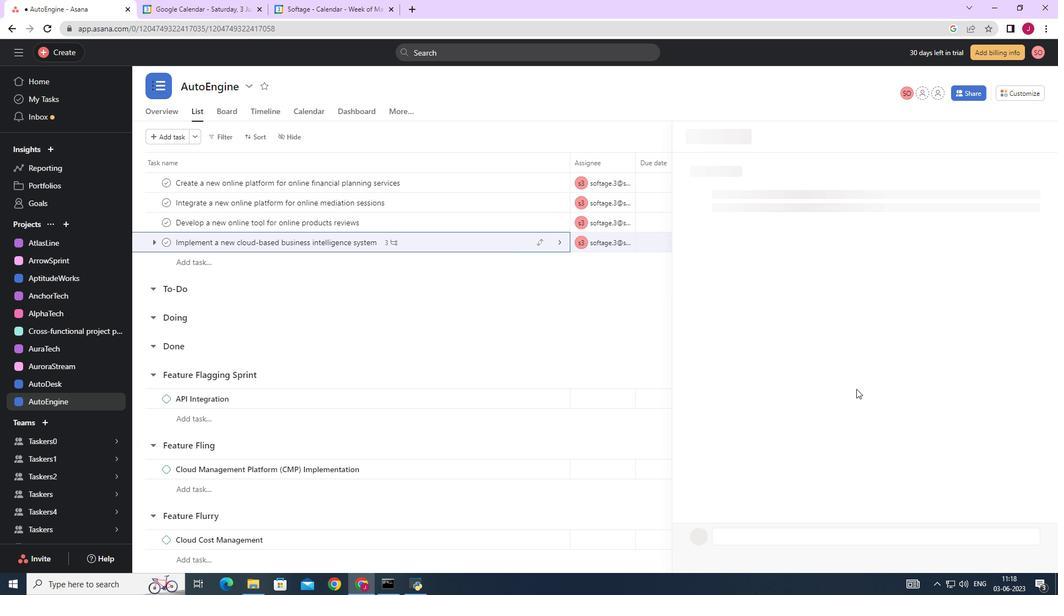 
Action: Mouse scrolled (856, 388) with delta (0, 0)
Screenshot: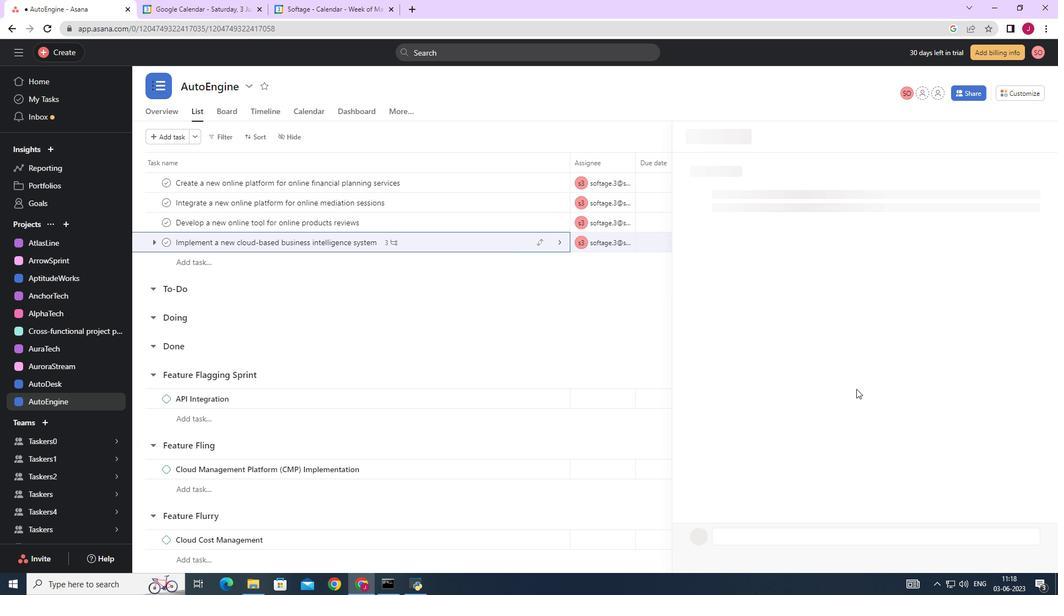 
Action: Mouse moved to (757, 402)
Screenshot: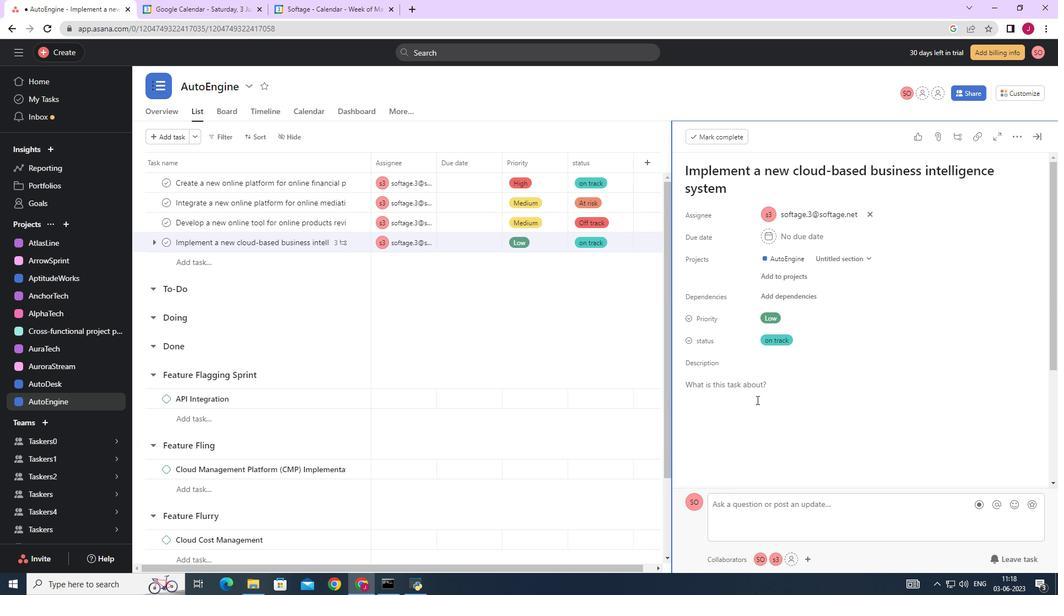 
Action: Mouse scrolled (757, 401) with delta (0, 0)
Screenshot: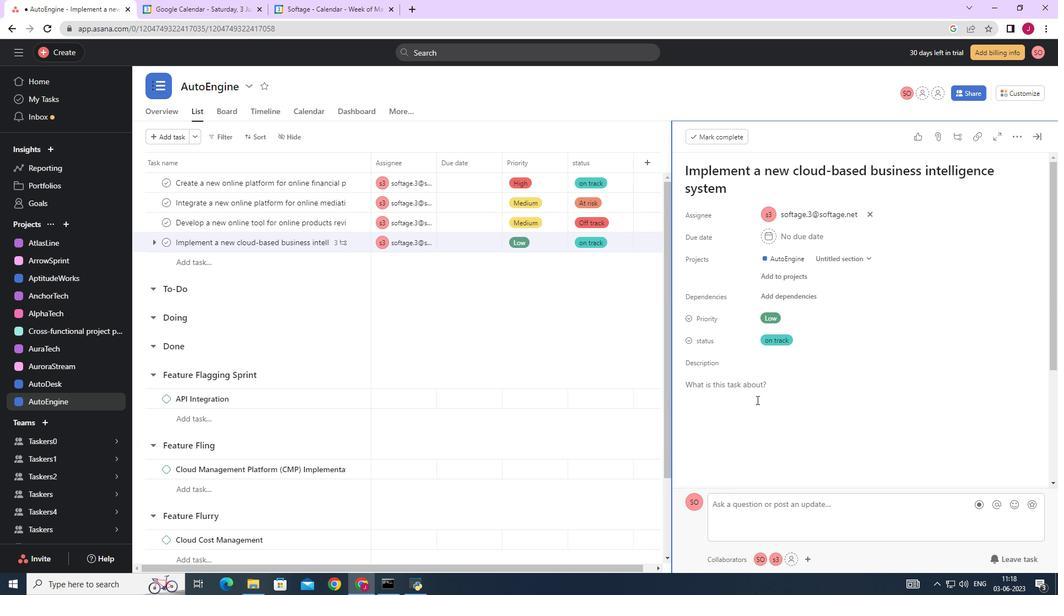 
Action: Mouse moved to (758, 402)
Screenshot: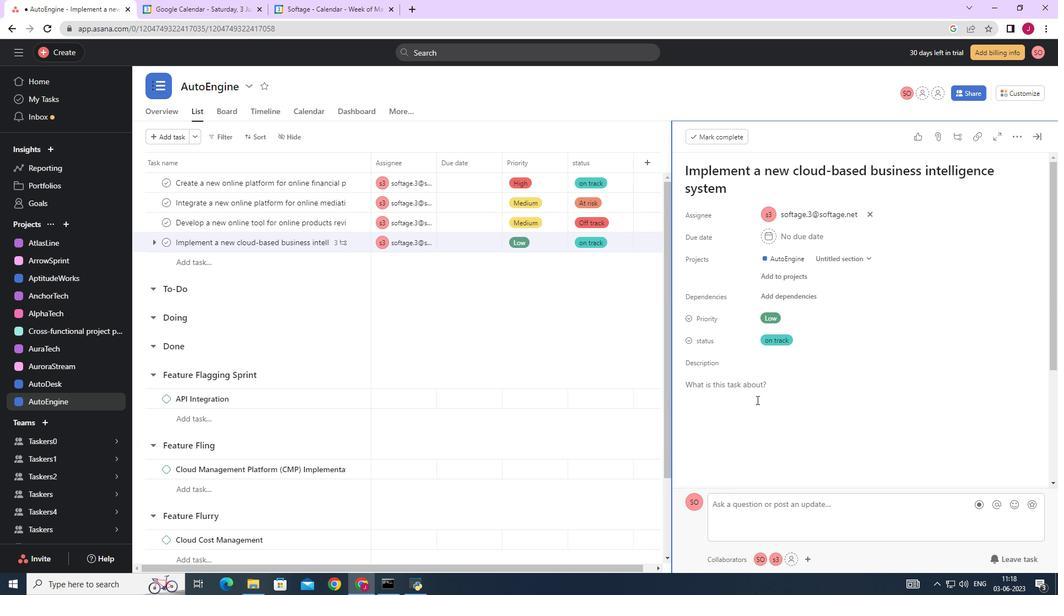 
Action: Mouse scrolled (758, 402) with delta (0, 0)
Screenshot: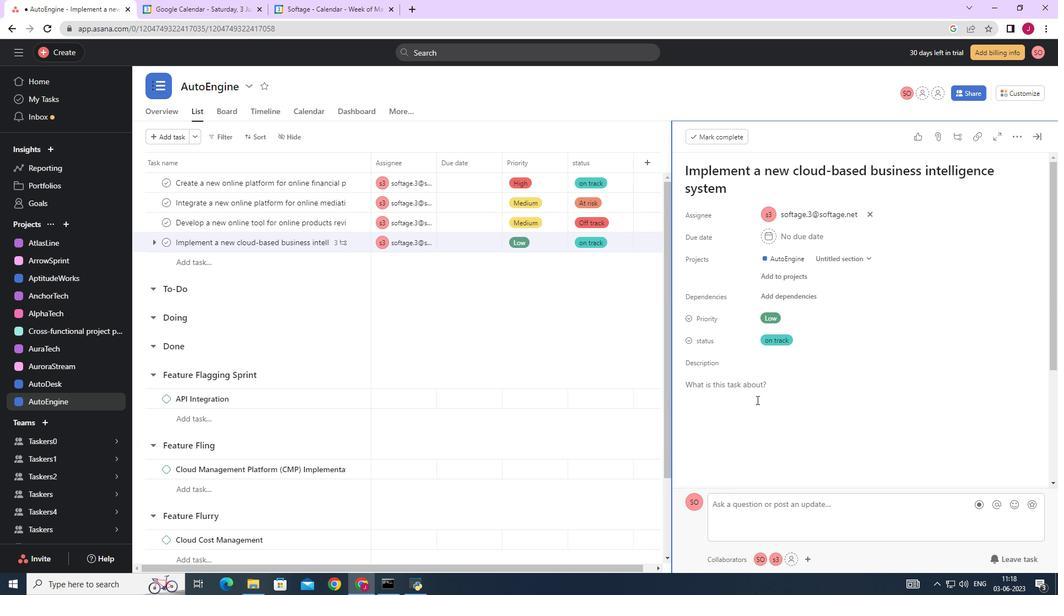 
Action: Mouse moved to (758, 403)
Screenshot: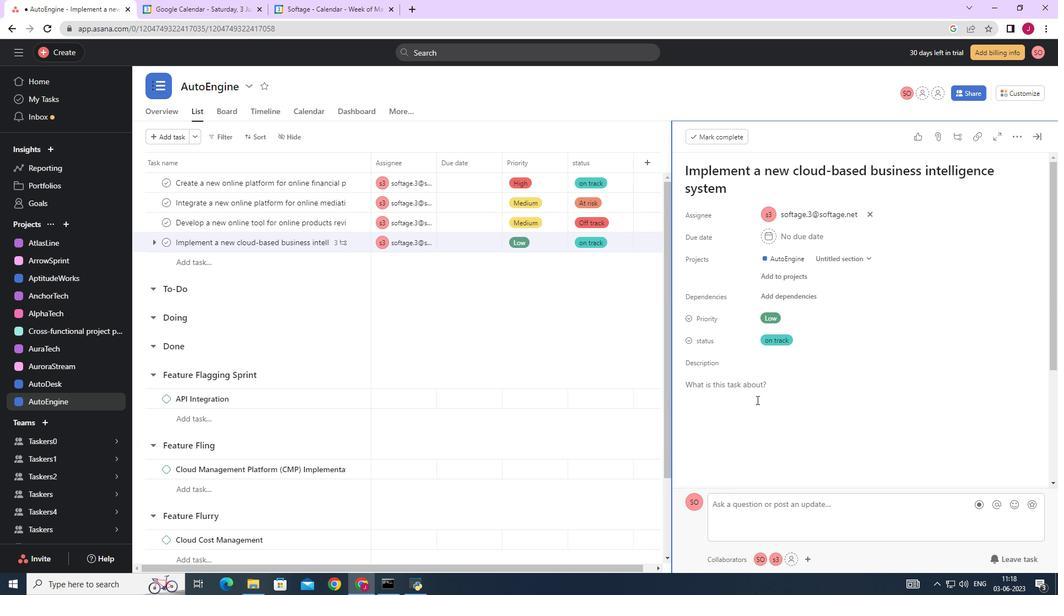 
Action: Mouse scrolled (758, 402) with delta (0, 0)
Screenshot: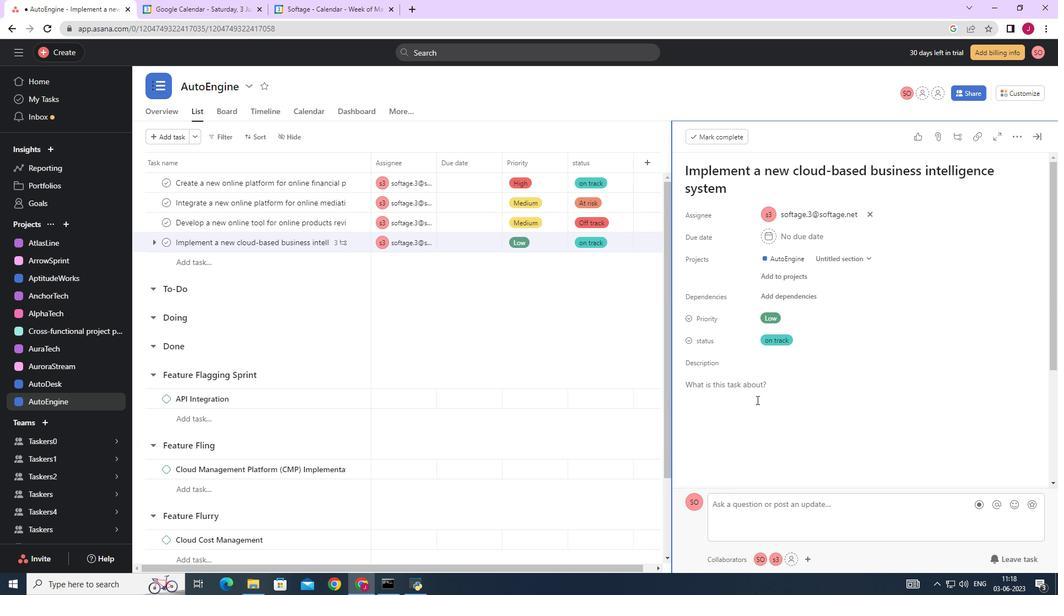 
Action: Mouse scrolled (758, 402) with delta (0, 0)
Screenshot: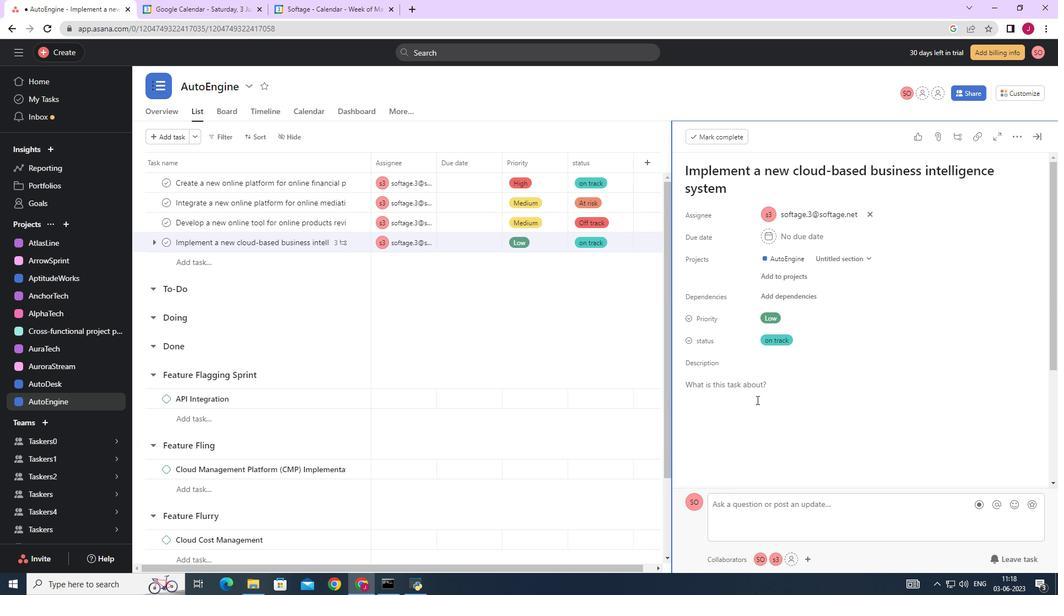 
Action: Mouse moved to (759, 403)
Screenshot: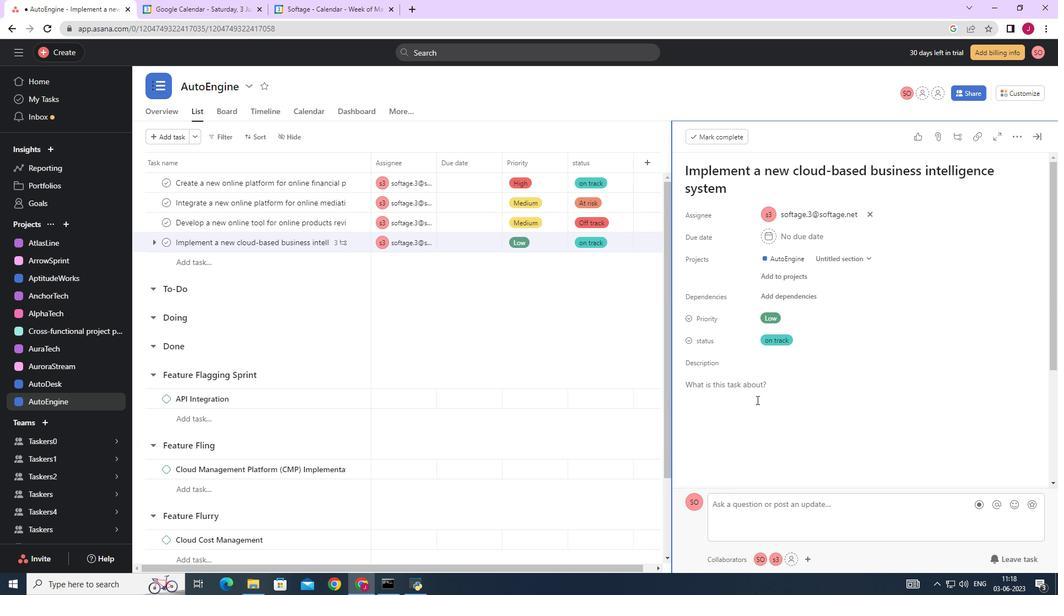 
Action: Mouse scrolled (759, 403) with delta (0, 0)
Screenshot: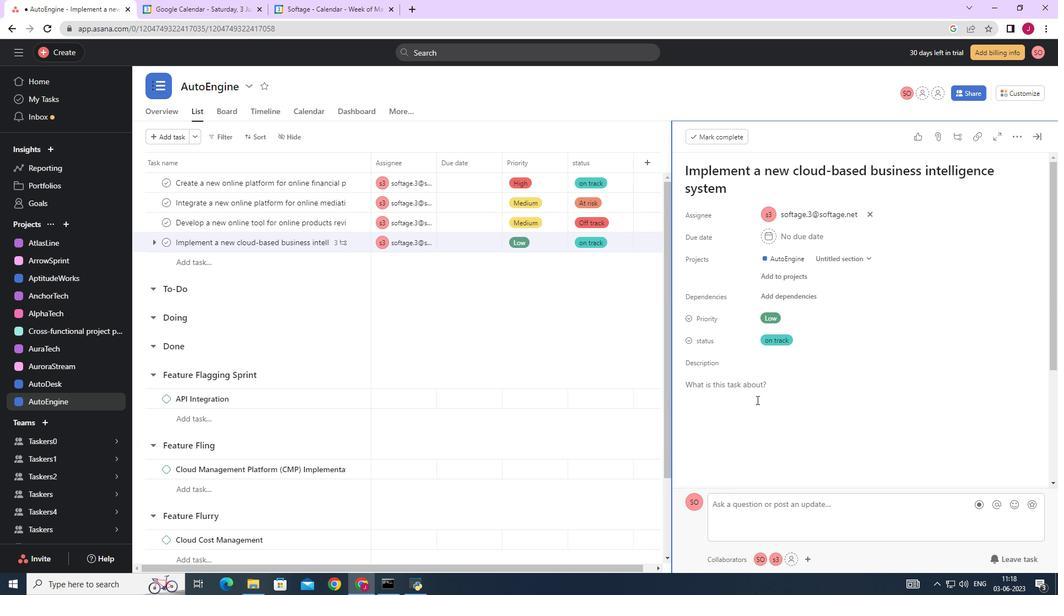 
Action: Mouse moved to (718, 402)
Screenshot: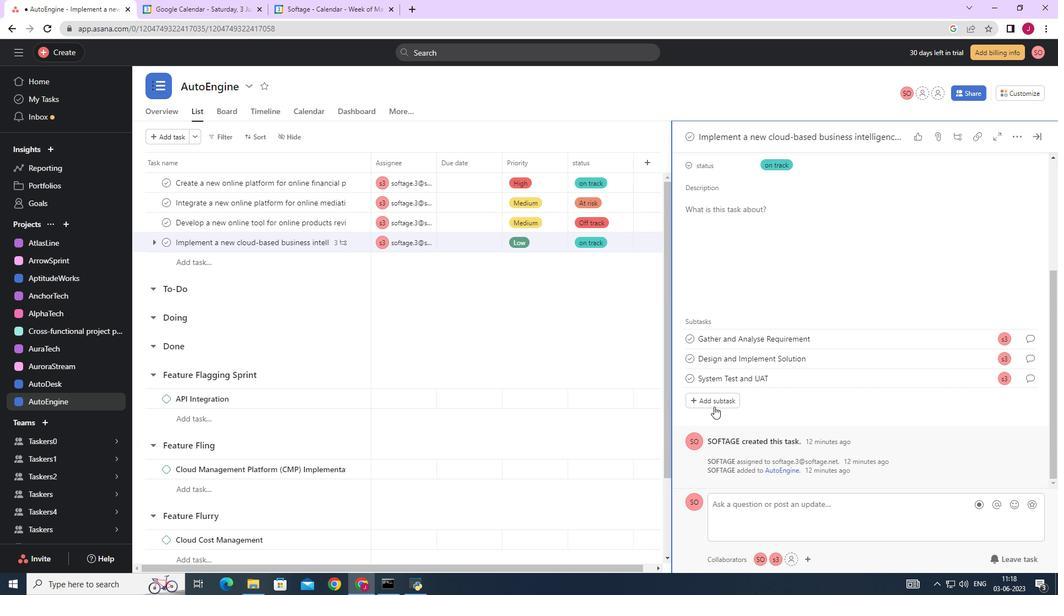 
Action: Mouse pressed left at (718, 402)
Screenshot: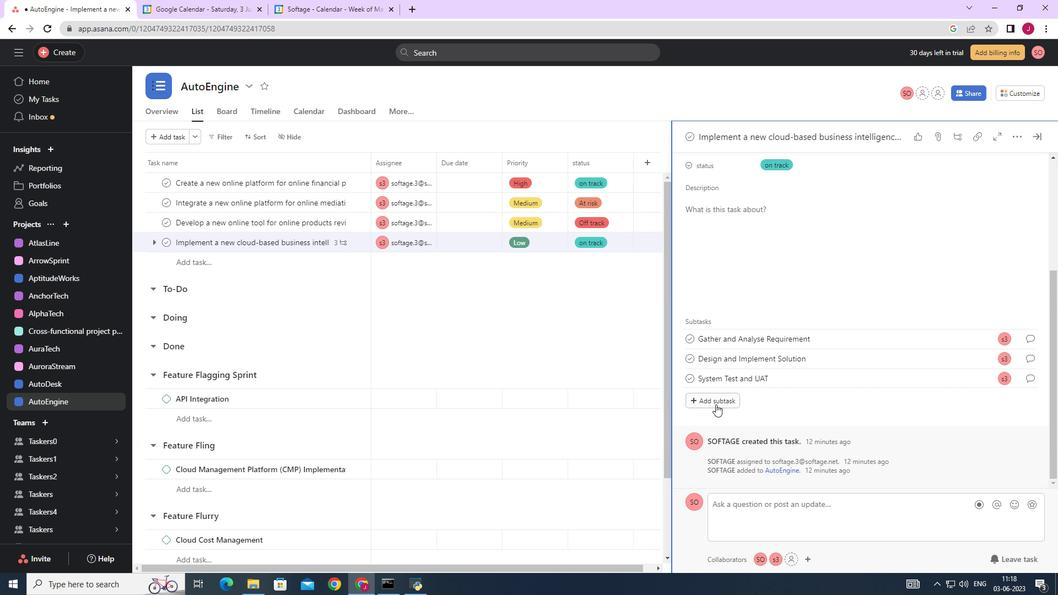 
Action: Mouse moved to (718, 402)
Screenshot: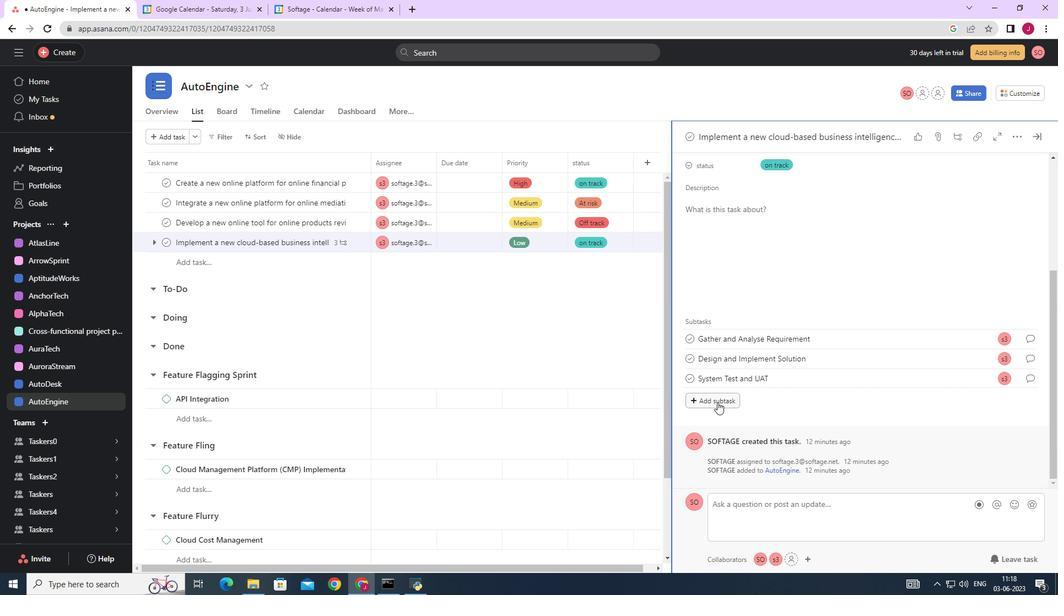 
Action: Key pressed <Key.caps_lock><Key.caps_lock>r<Key.caps_lock>ELEASE<Key.space>TO<Key.space>PRODUCTION<Key.space>/<Key.space><Key.caps_lock>g<Key.caps_lock>O<Key.space><Key.caps_lock>l<Key.caps_lock>IVE
Screenshot: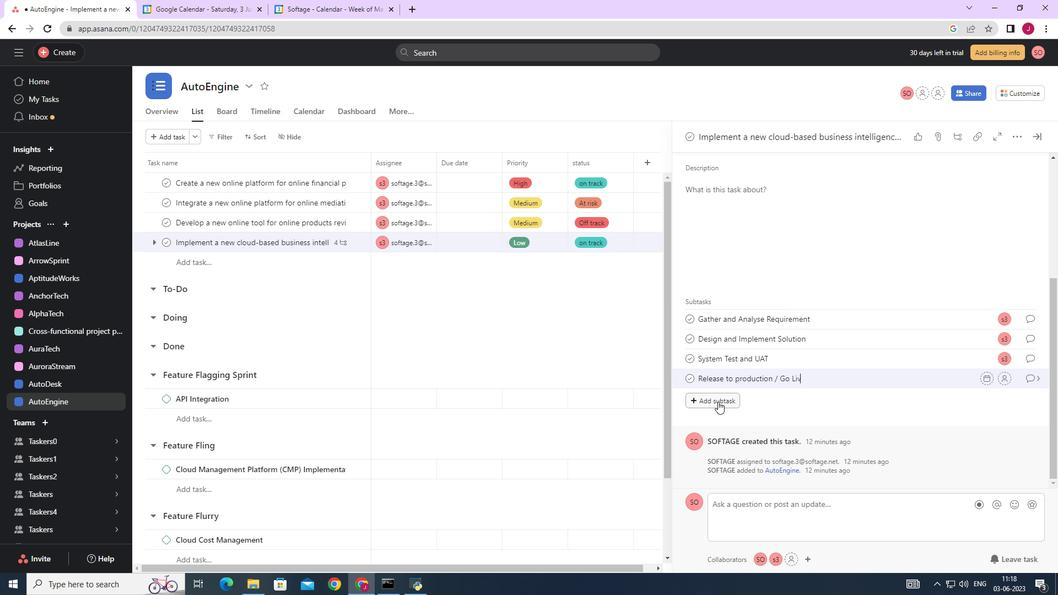 
Action: Mouse moved to (1009, 377)
Screenshot: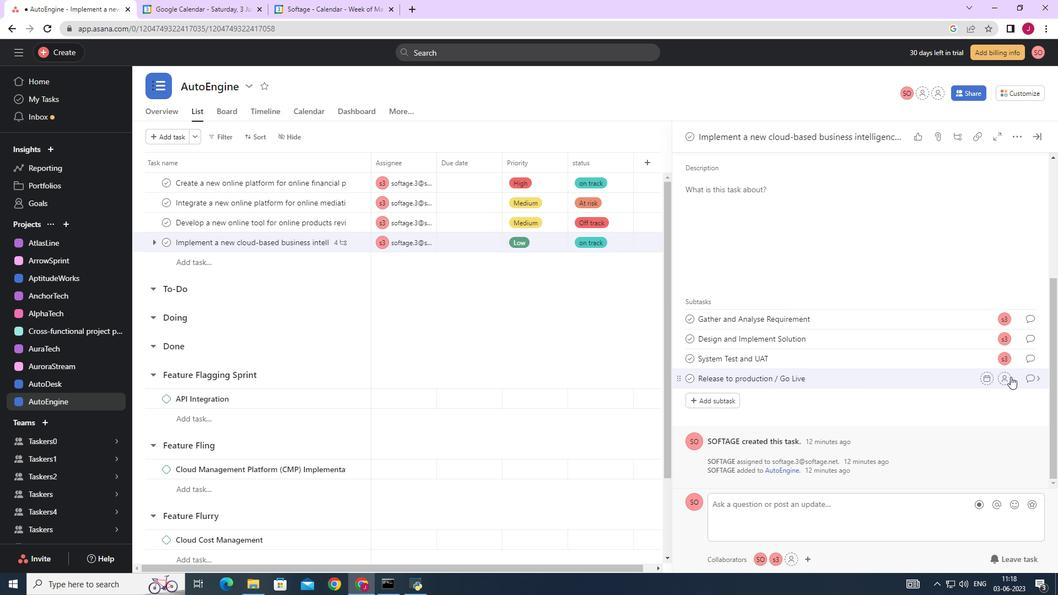 
Action: Mouse pressed left at (1009, 377)
Screenshot: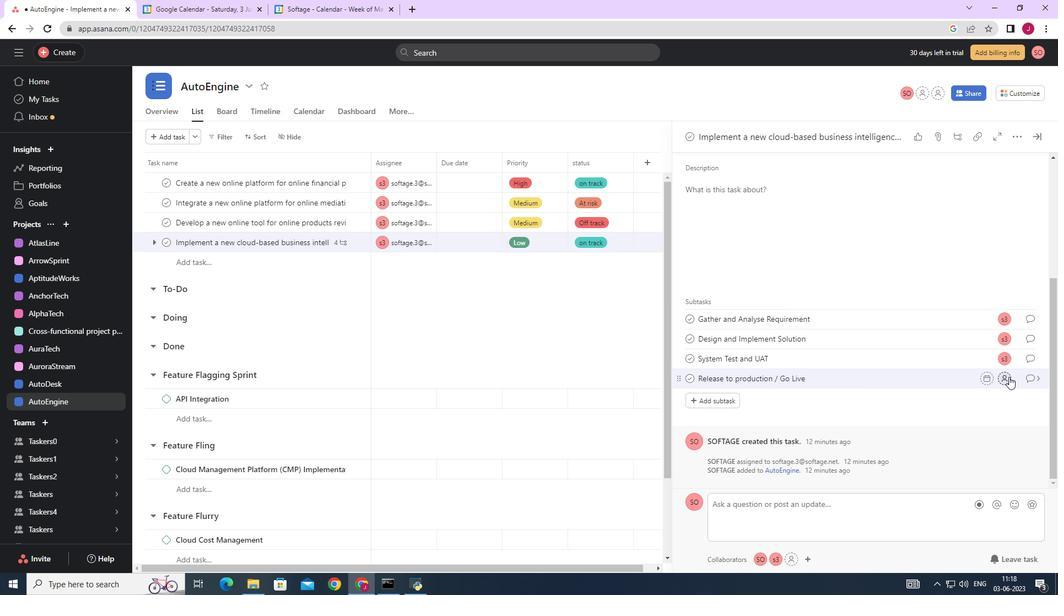 
Action: Mouse moved to (889, 414)
Screenshot: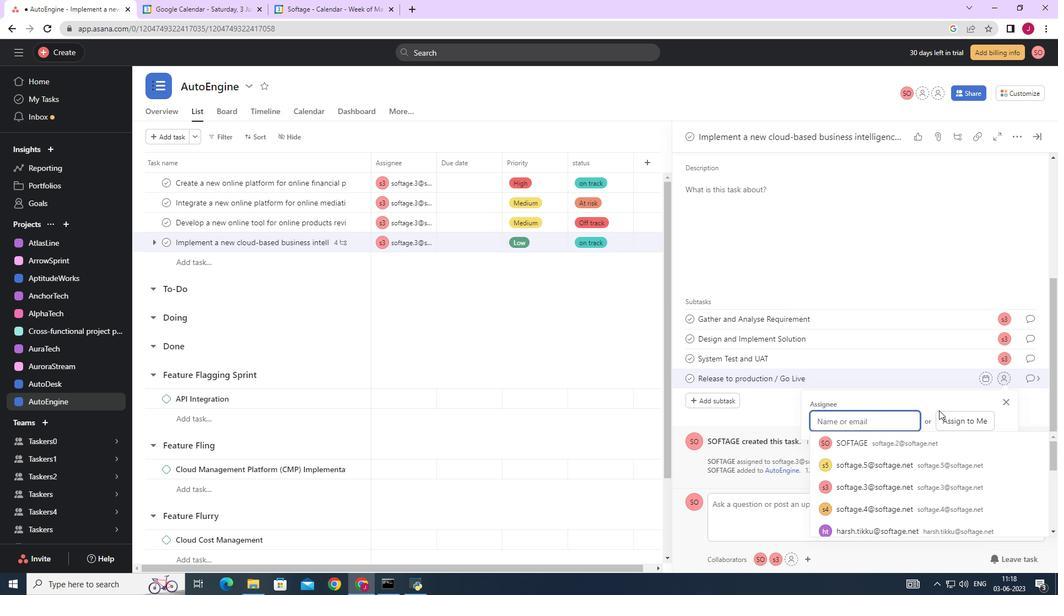 
Action: Key pressed SOFTAGE.3
Screenshot: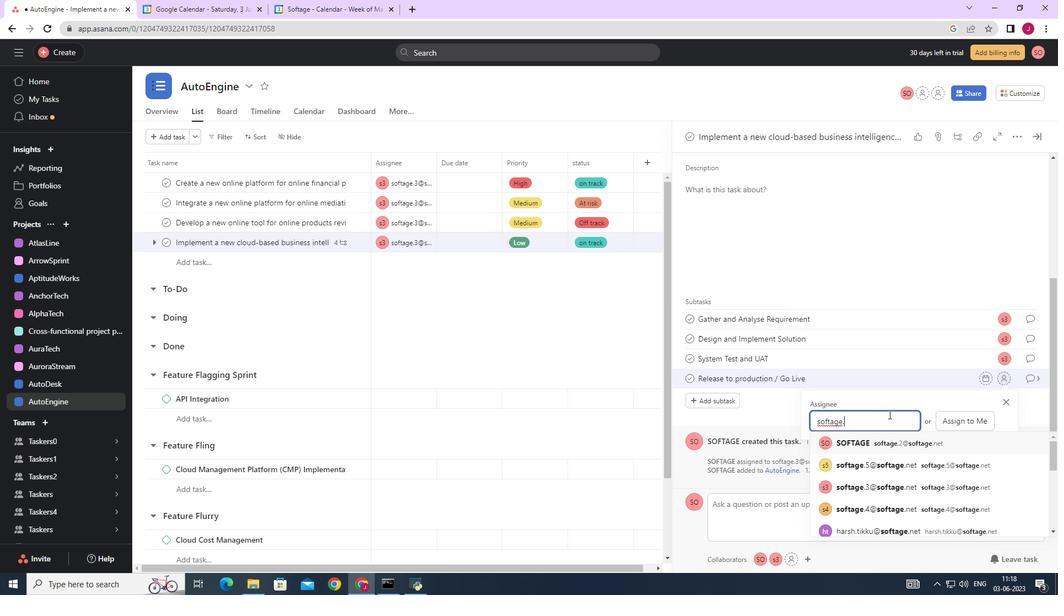 
Action: Mouse moved to (893, 443)
Screenshot: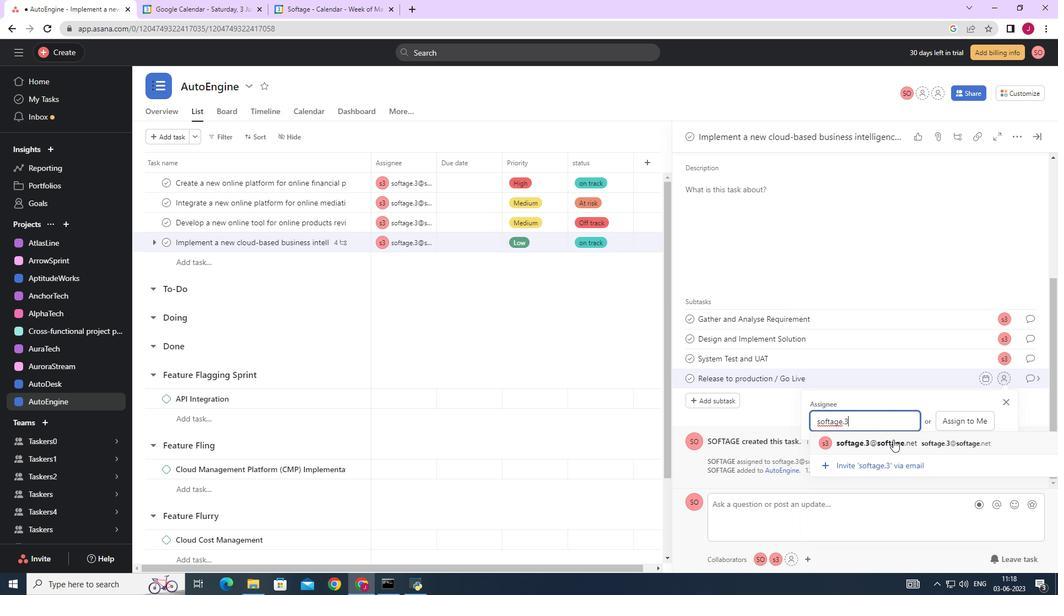 
Action: Mouse pressed left at (893, 443)
Screenshot: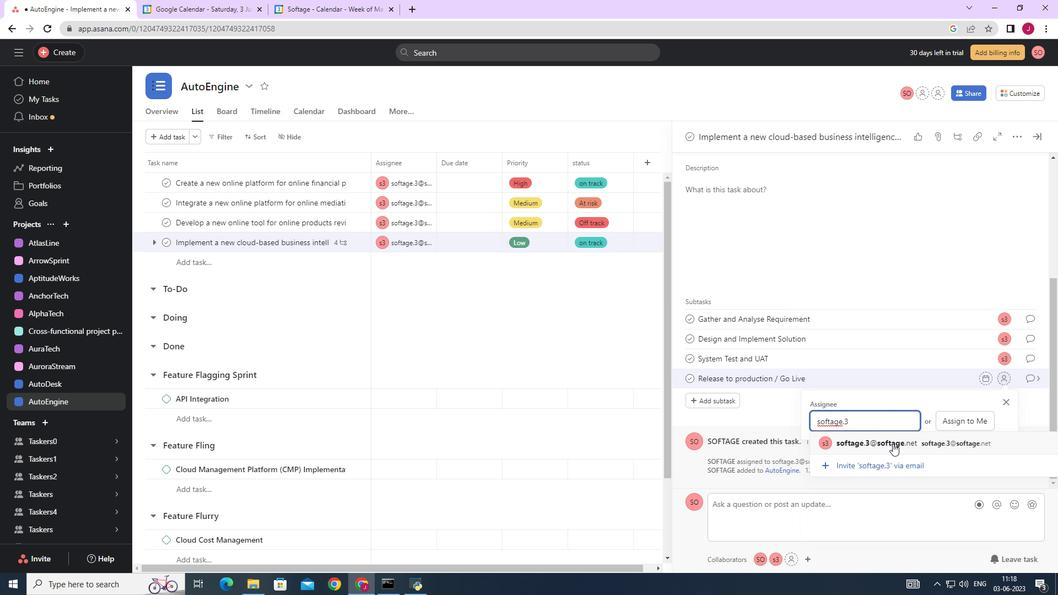 
Action: Mouse moved to (1031, 377)
Screenshot: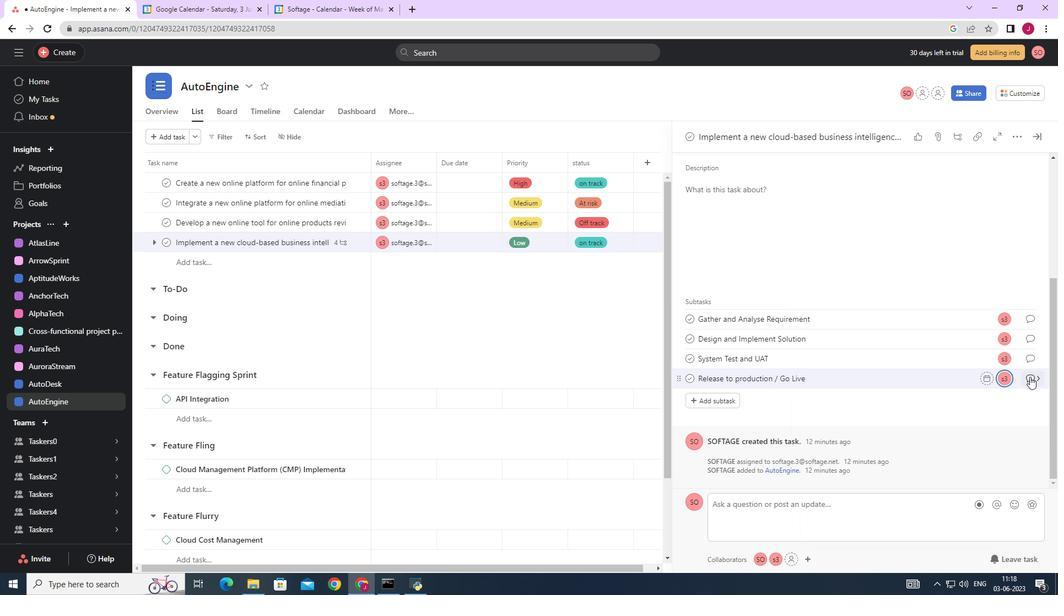 
Action: Mouse pressed left at (1031, 377)
Screenshot: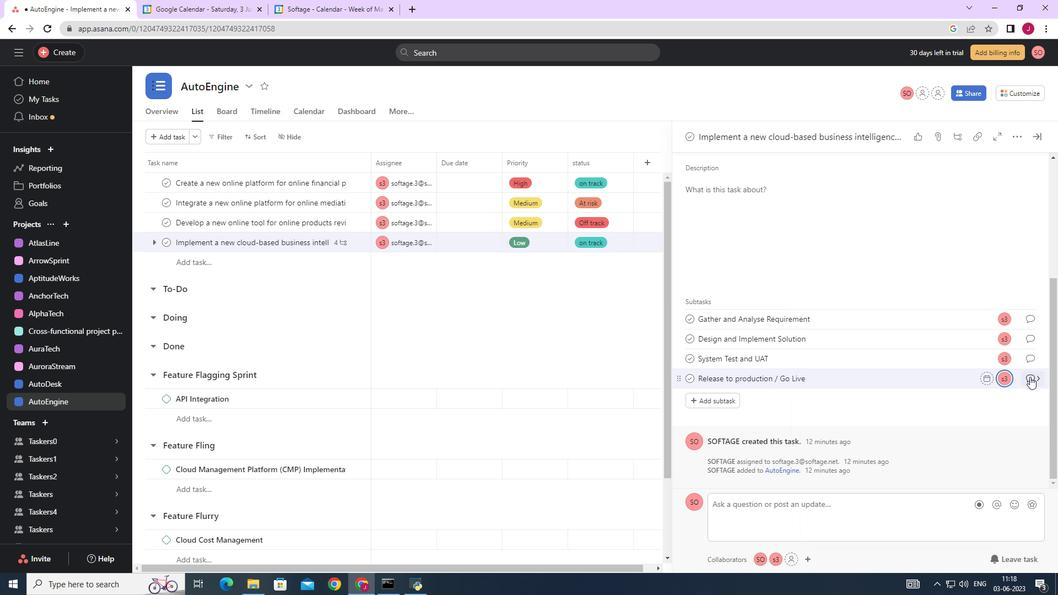 
Action: Mouse moved to (740, 296)
Screenshot: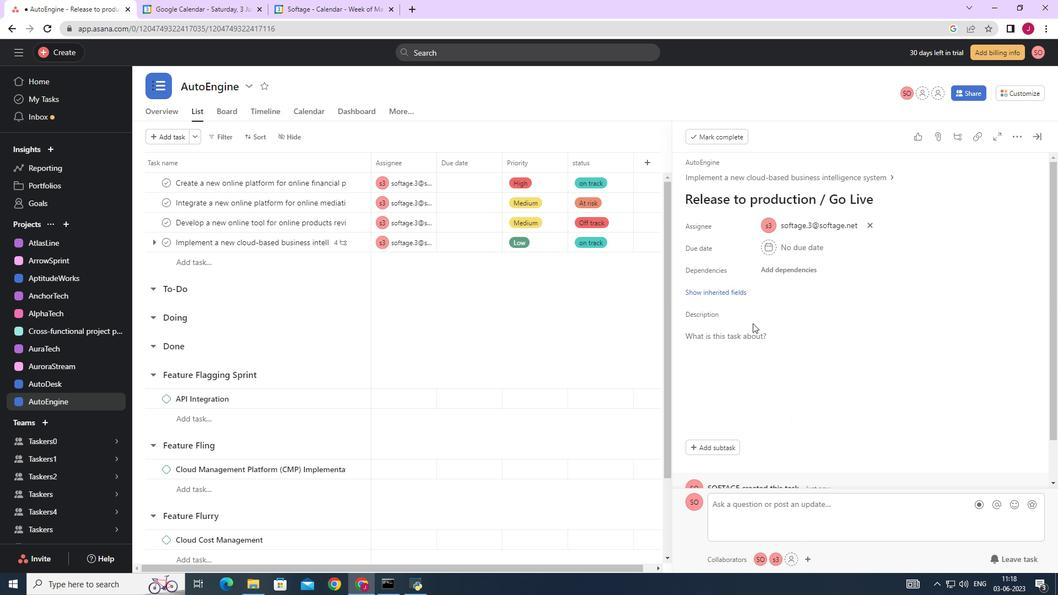 
Action: Mouse pressed left at (740, 296)
Screenshot: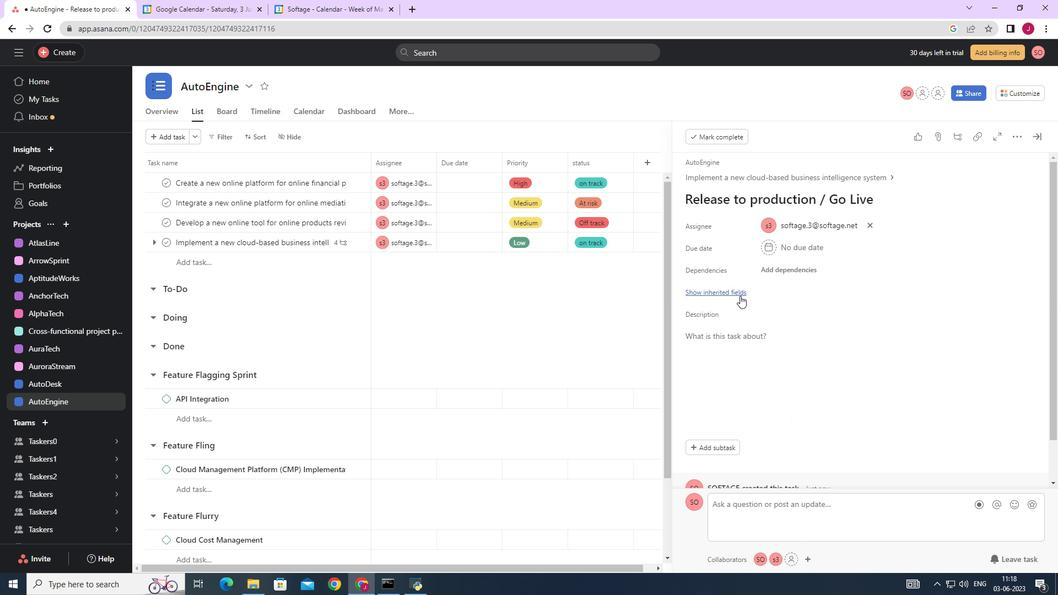 
Action: Mouse moved to (765, 312)
Screenshot: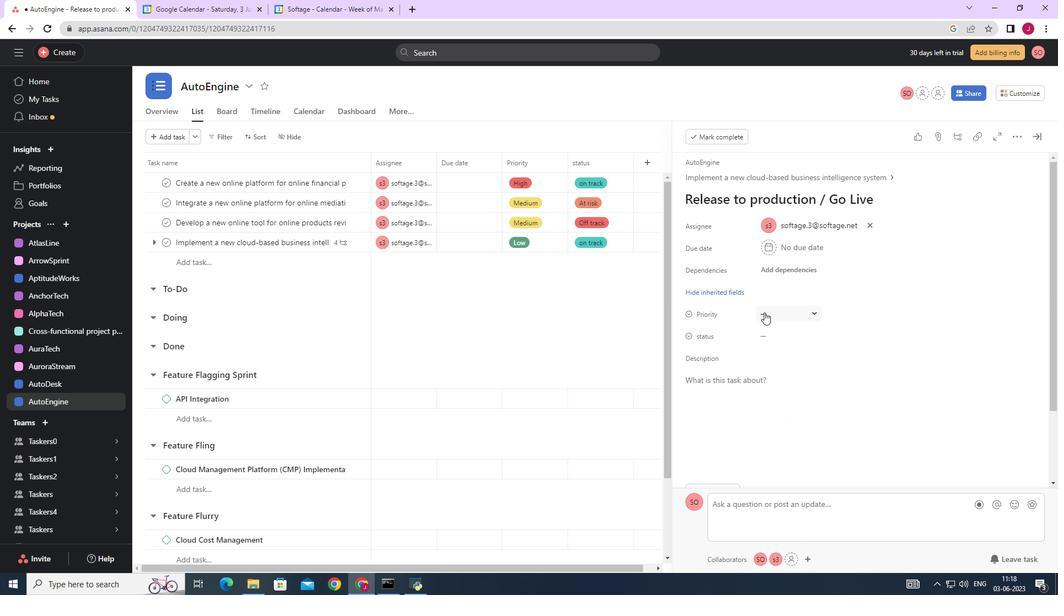 
Action: Mouse pressed left at (765, 312)
Screenshot: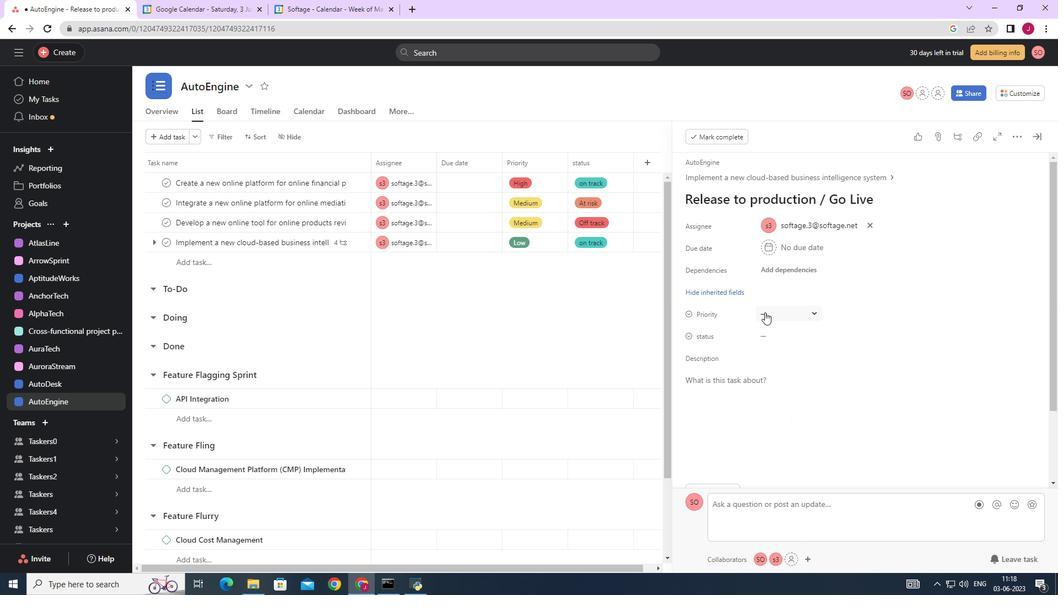 
Action: Mouse moved to (789, 359)
Screenshot: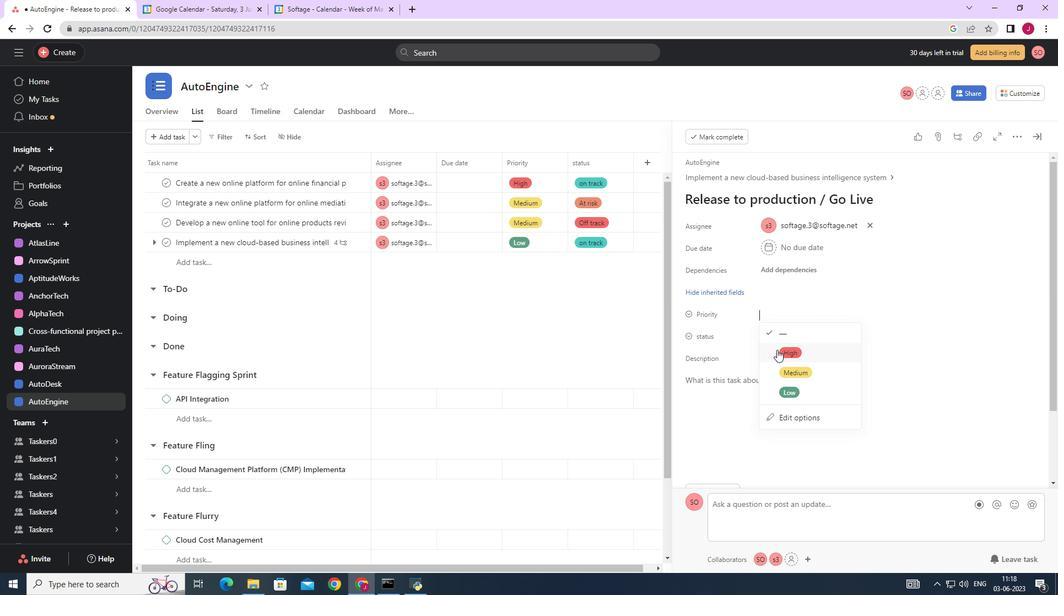 
Action: Mouse pressed left at (789, 359)
Screenshot: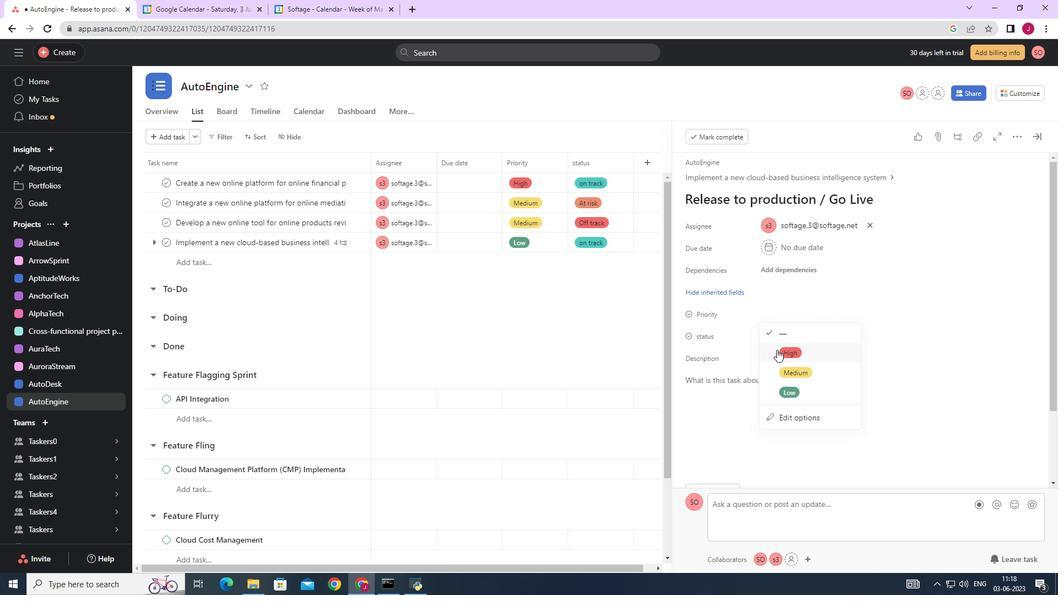 
Action: Mouse moved to (775, 336)
Screenshot: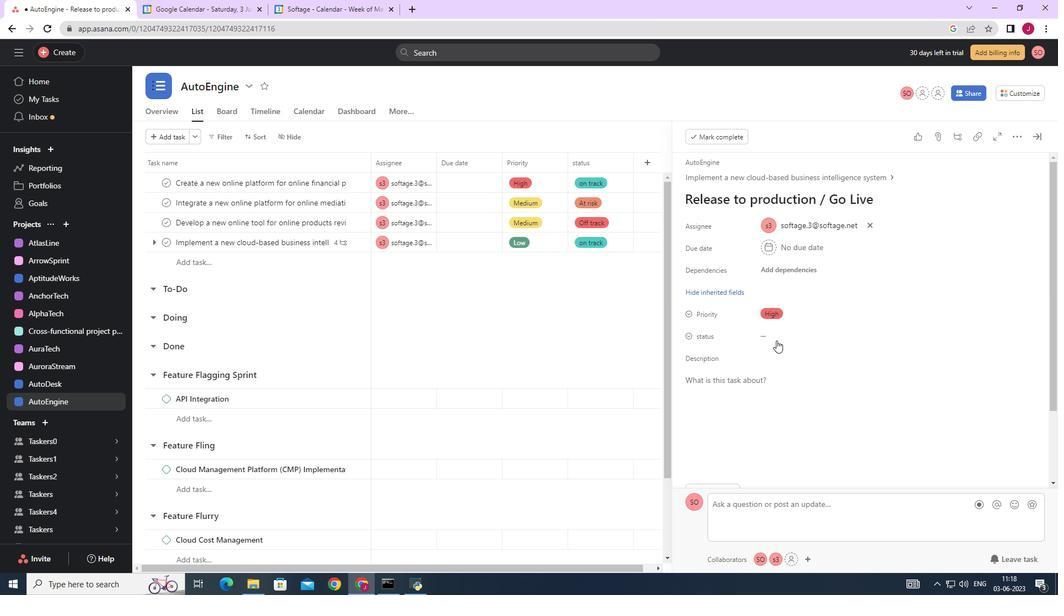
Action: Mouse pressed left at (775, 336)
Screenshot: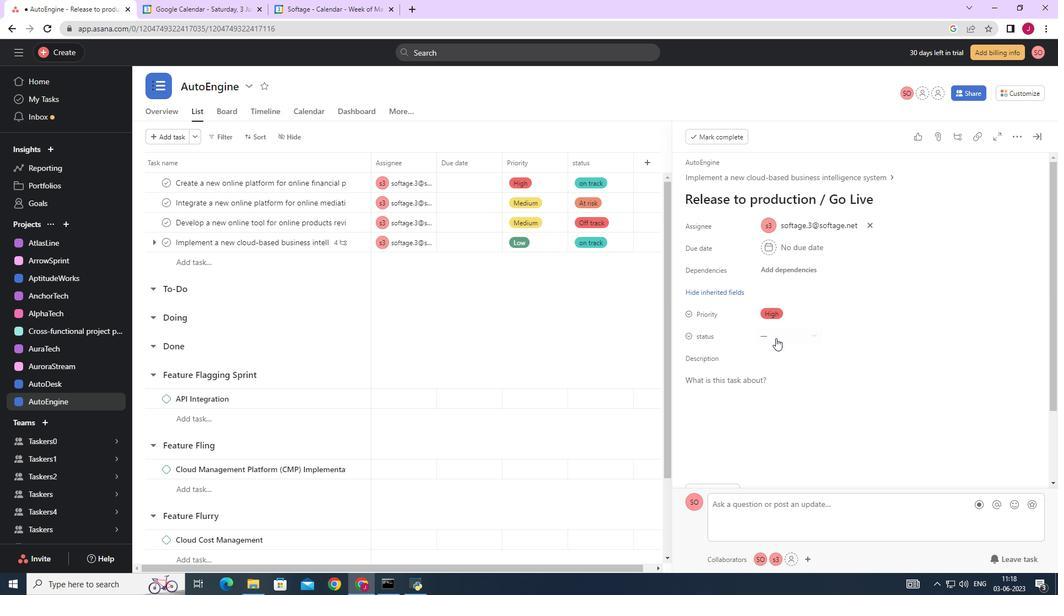 
Action: Mouse moved to (801, 397)
Screenshot: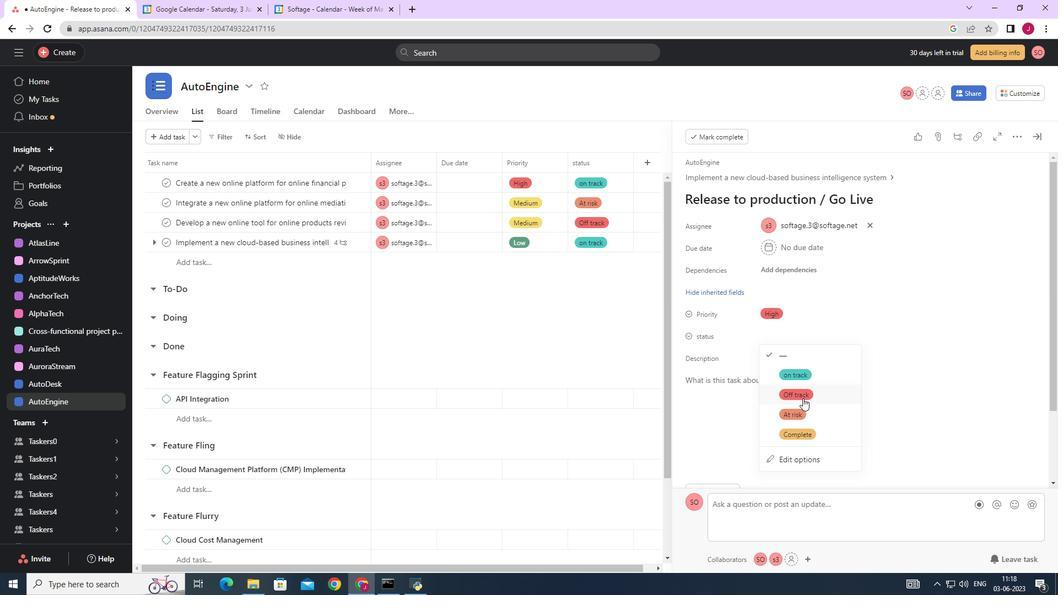 
Action: Mouse pressed left at (801, 397)
Screenshot: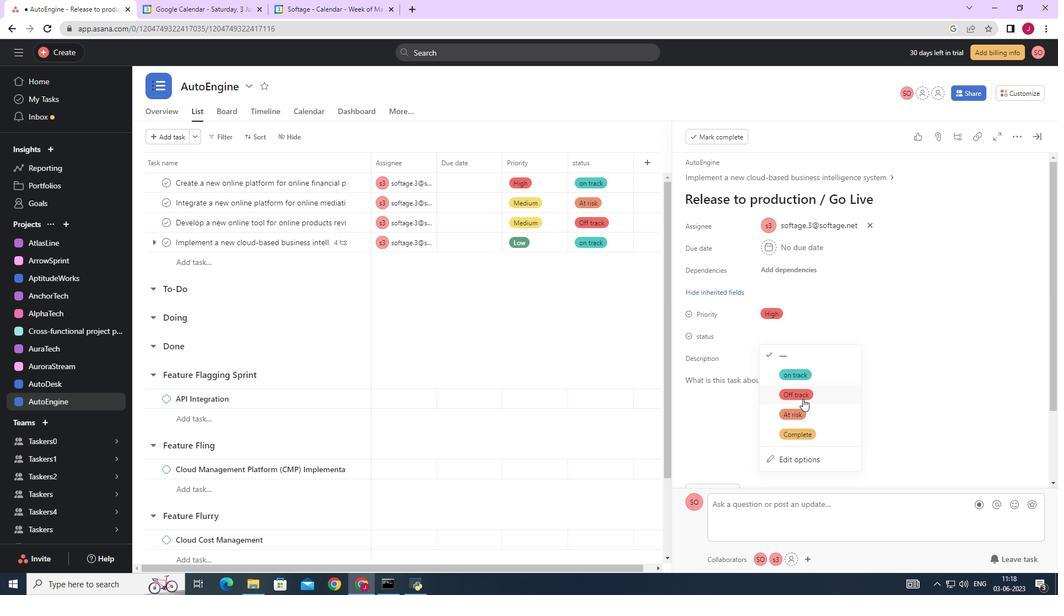 
Action: Mouse moved to (1042, 137)
Screenshot: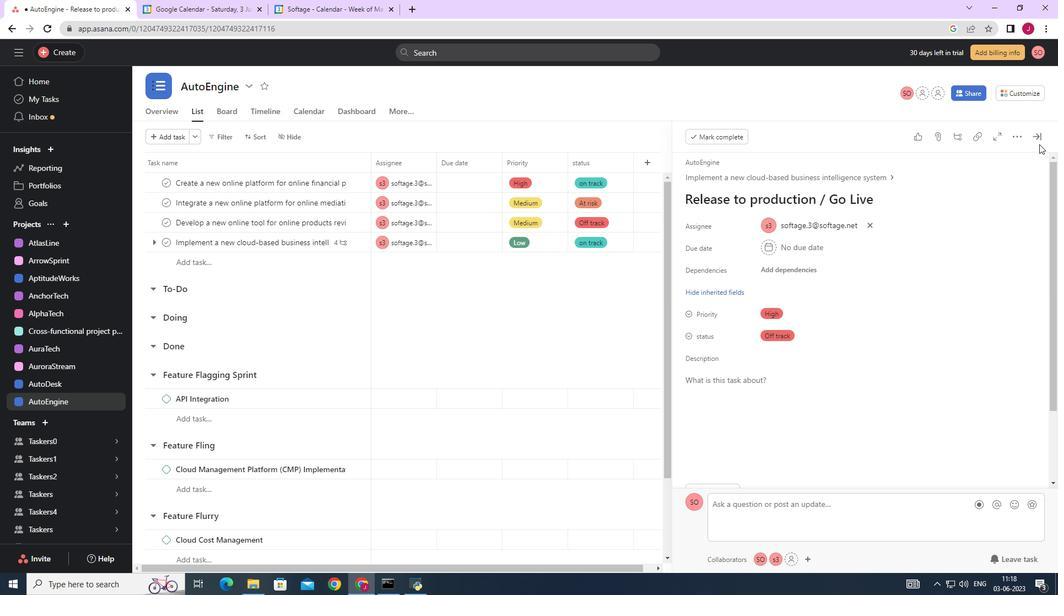 
Action: Mouse pressed left at (1042, 137)
Screenshot: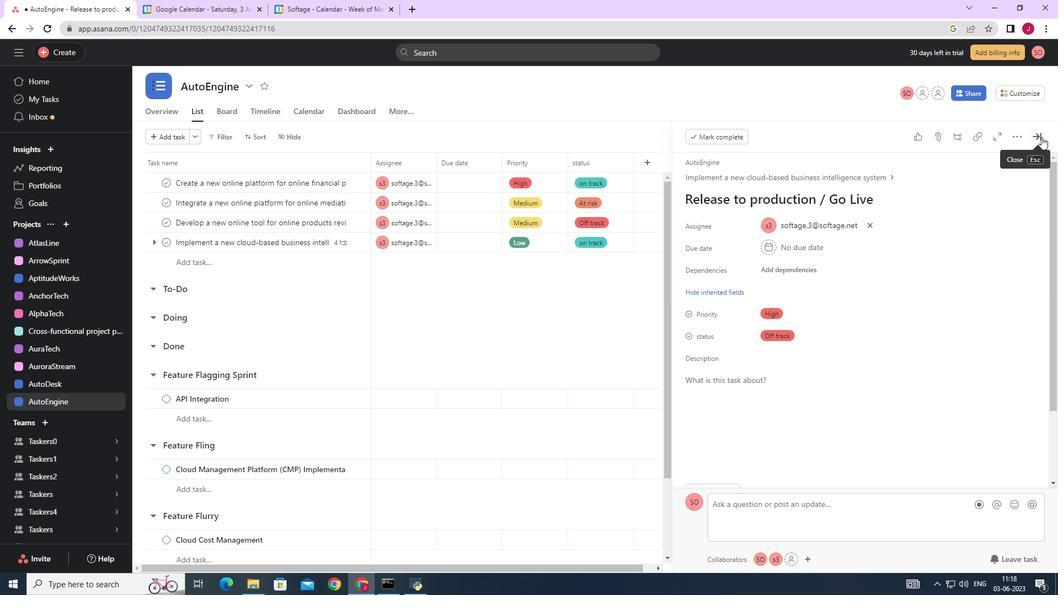 
Action: Mouse moved to (1041, 136)
Screenshot: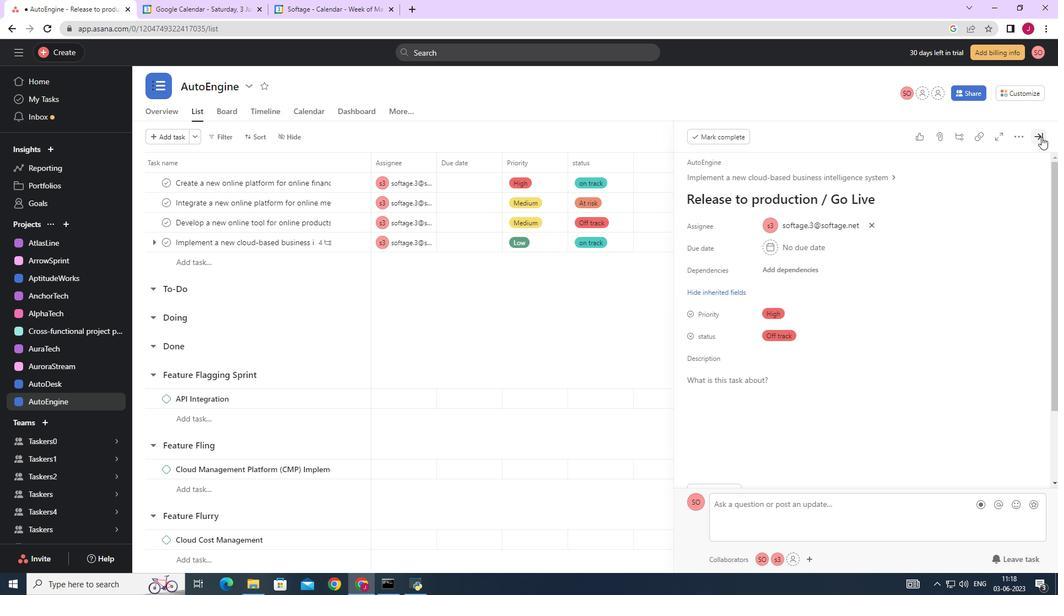 
